 Task: Search one way flight ticket for 4 adults, 2 children, 2 infants in seat and 1 infant on lap in economy from Twin Falls: Magic Valley Regional Airport (joslin Field) to Gillette: Gillette Campbell County Airport on 5-1-2023. Choice of flights is Westjet. Number of bags: 1 carry on bag. Price is upto 95000. Outbound departure time preference is 18:00.
Action: Mouse moved to (203, 175)
Screenshot: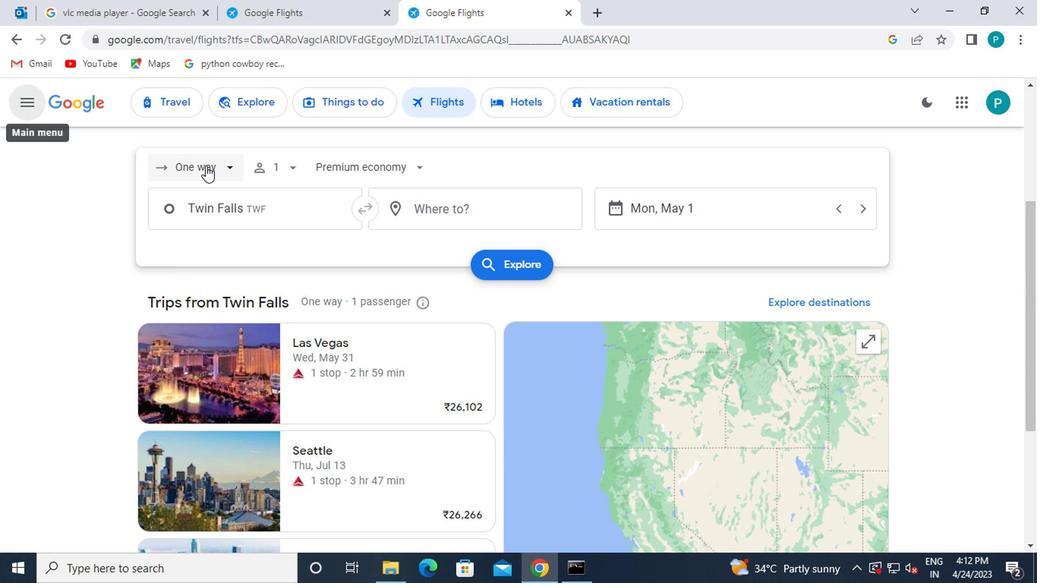 
Action: Mouse pressed left at (203, 175)
Screenshot: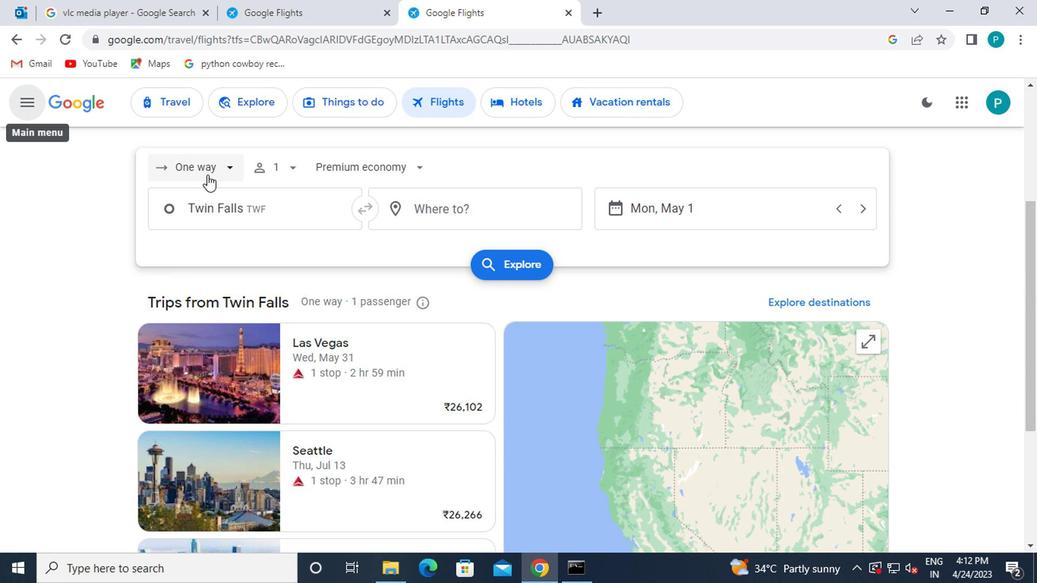 
Action: Mouse moved to (214, 241)
Screenshot: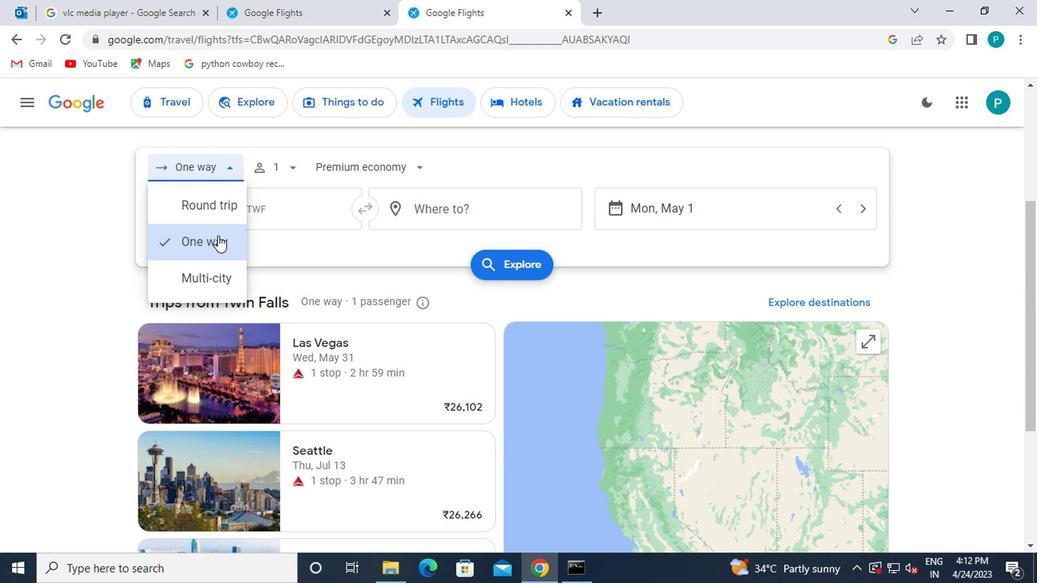 
Action: Mouse pressed left at (214, 241)
Screenshot: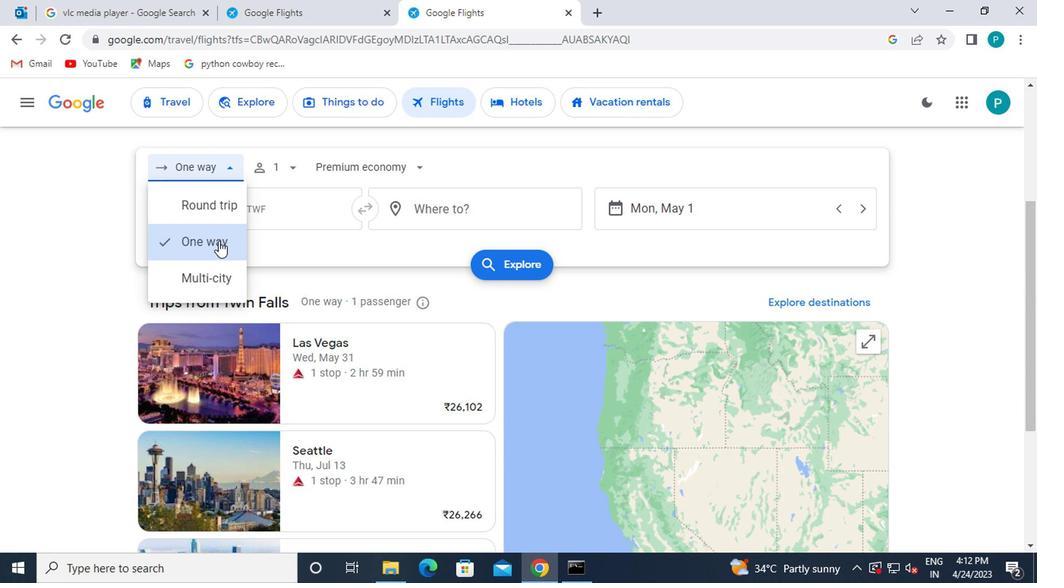 
Action: Mouse moved to (258, 160)
Screenshot: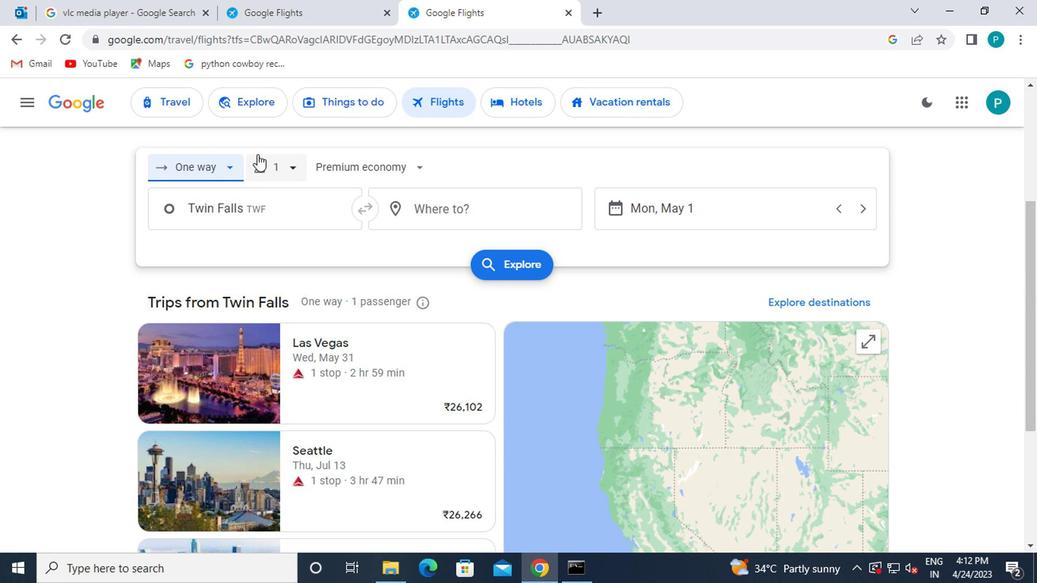 
Action: Mouse pressed left at (258, 160)
Screenshot: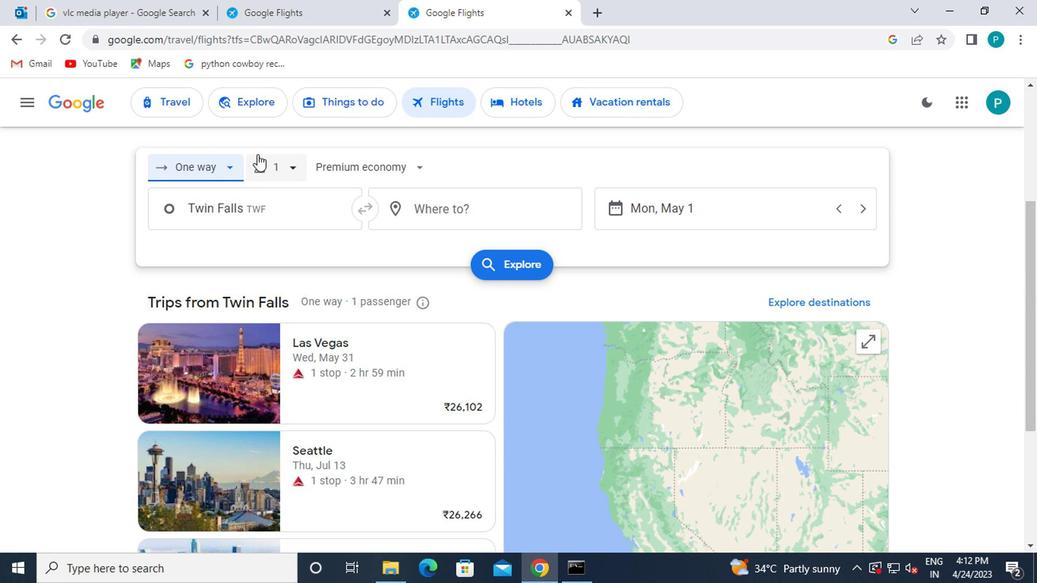 
Action: Mouse moved to (400, 208)
Screenshot: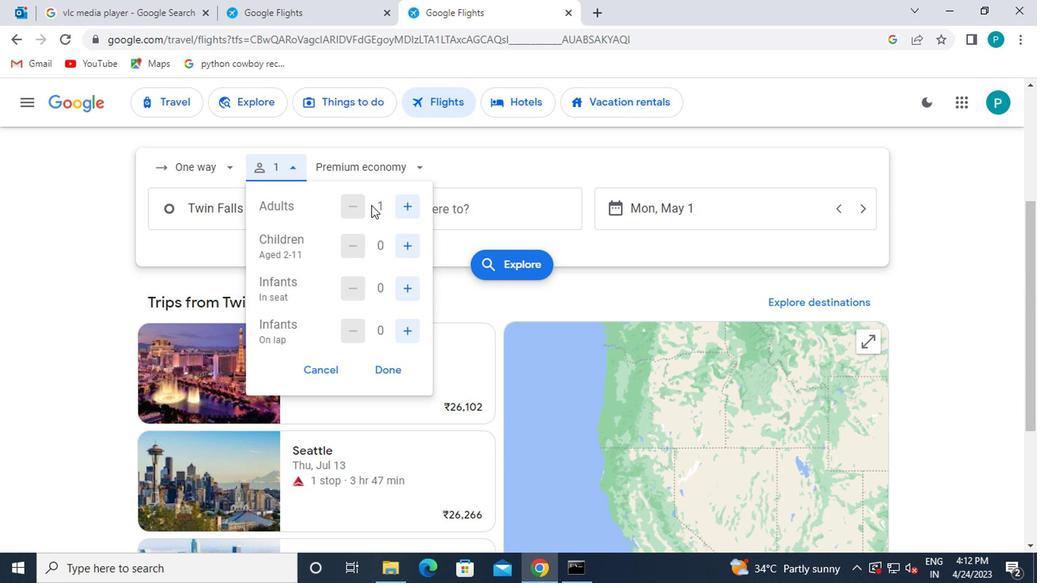 
Action: Mouse pressed left at (400, 208)
Screenshot: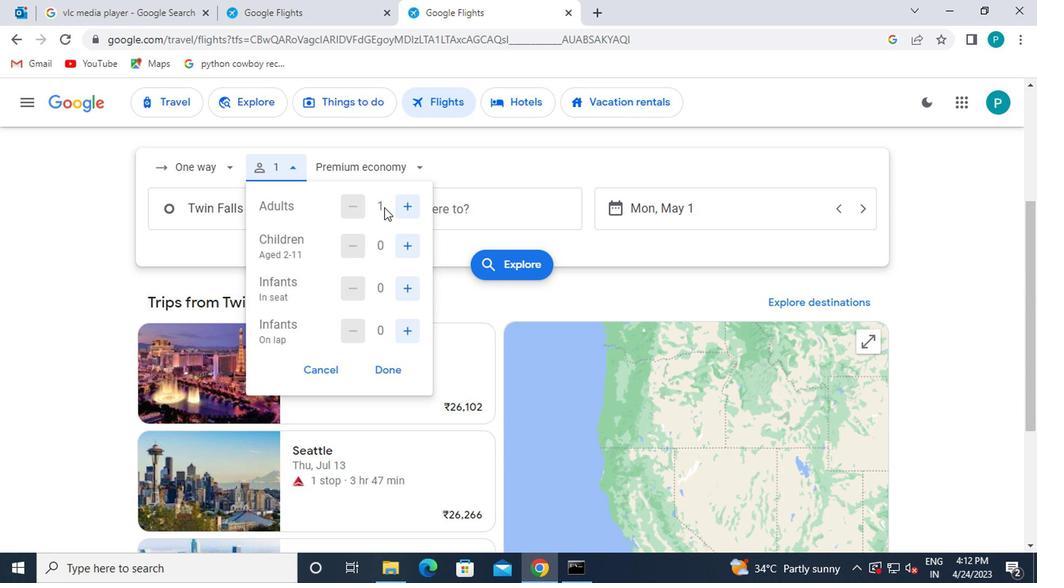 
Action: Mouse pressed left at (400, 208)
Screenshot: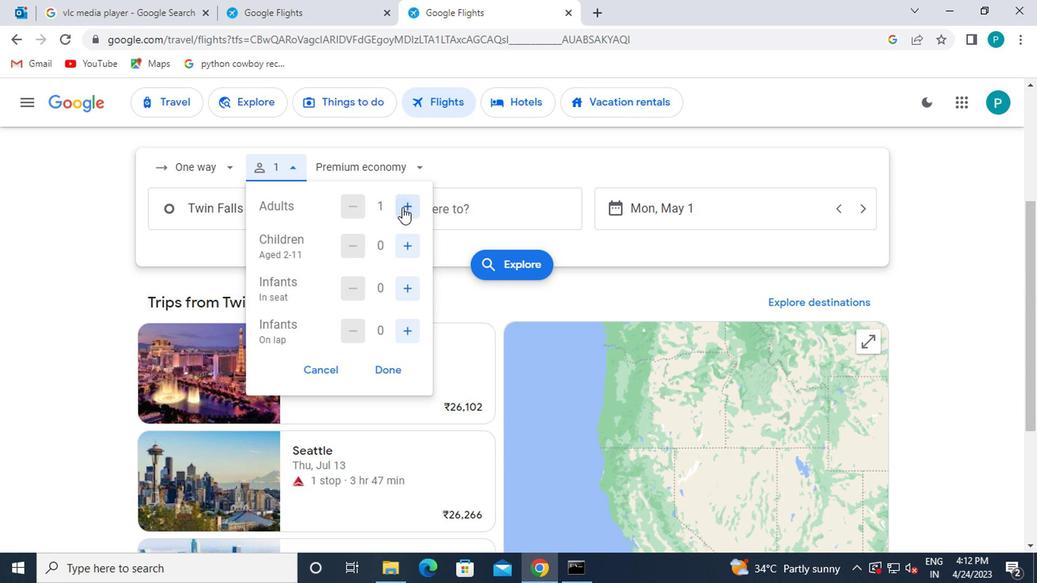 
Action: Mouse pressed left at (400, 208)
Screenshot: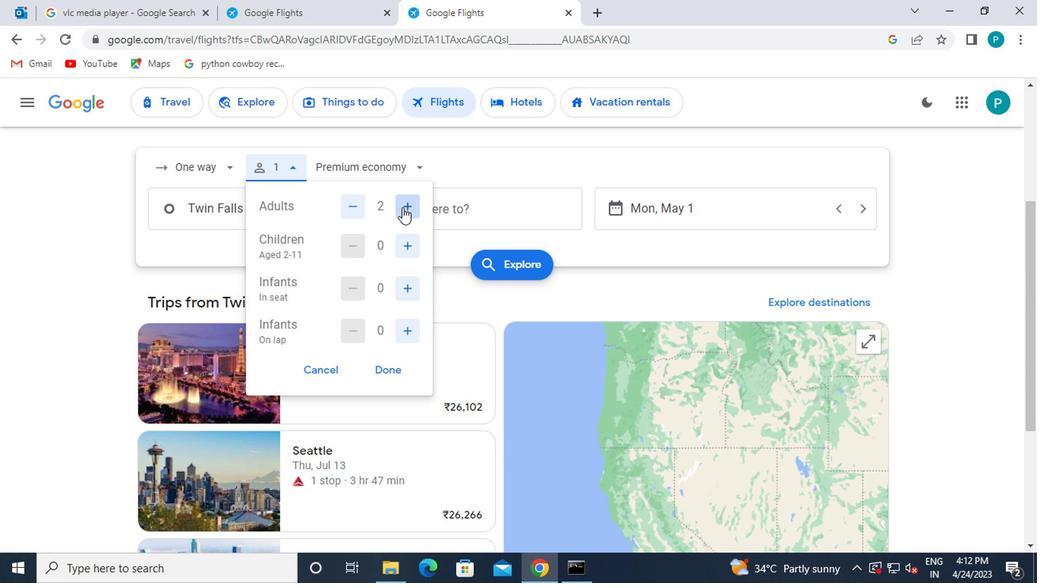 
Action: Mouse moved to (400, 246)
Screenshot: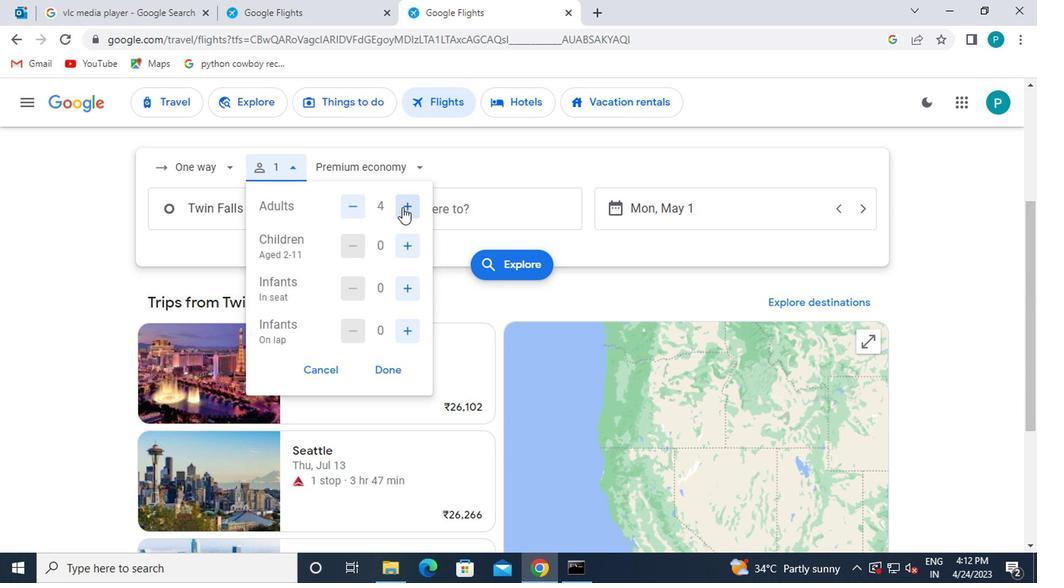 
Action: Mouse pressed left at (400, 246)
Screenshot: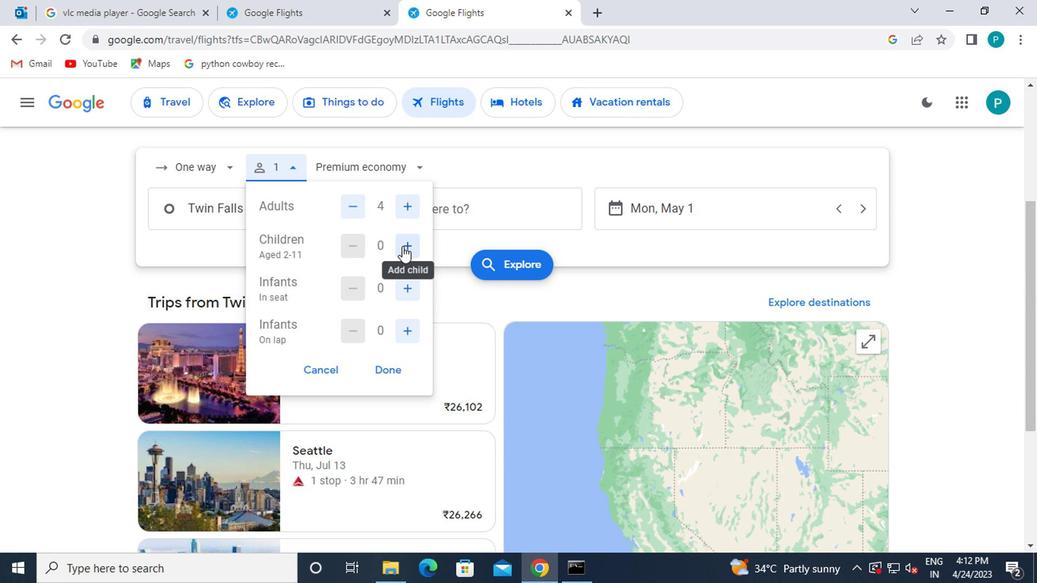 
Action: Mouse pressed left at (400, 246)
Screenshot: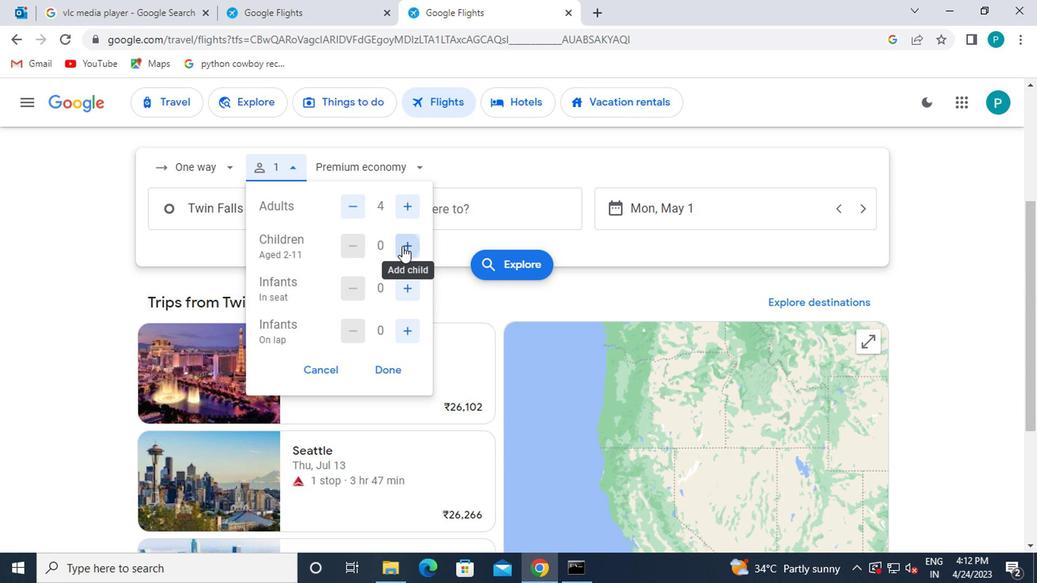 
Action: Mouse moved to (400, 290)
Screenshot: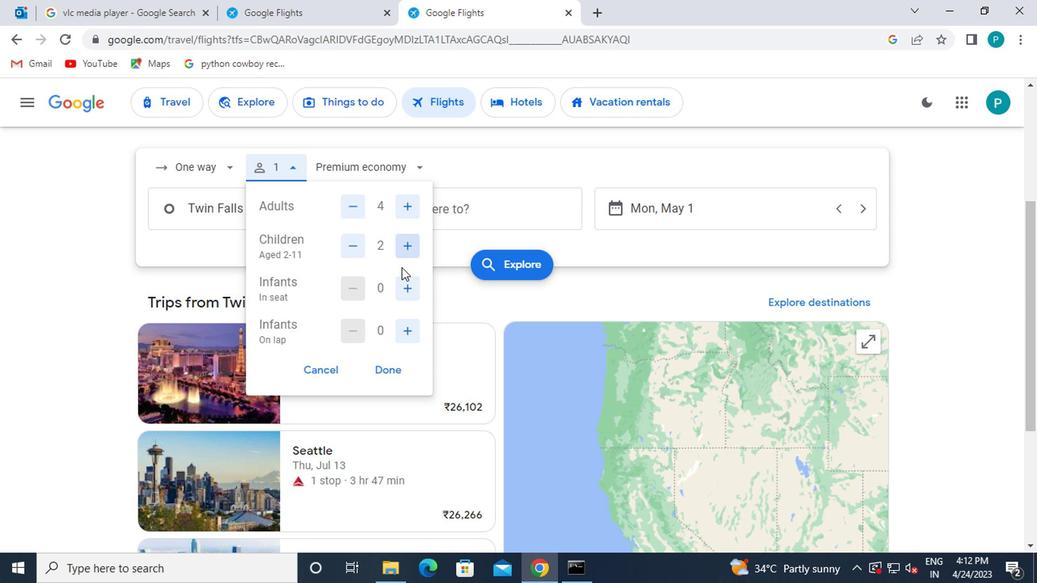 
Action: Mouse pressed left at (400, 290)
Screenshot: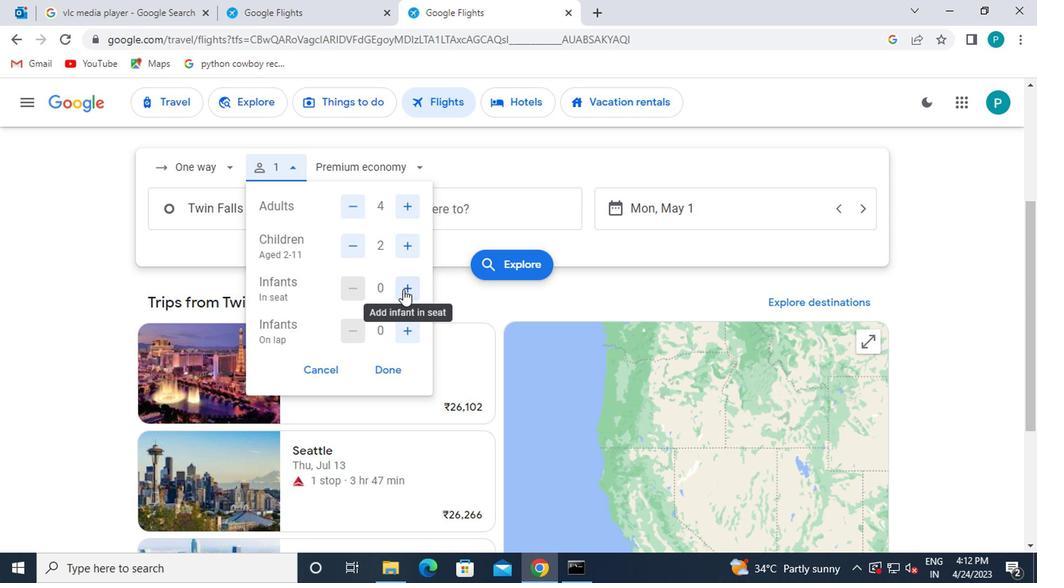
Action: Mouse moved to (400, 290)
Screenshot: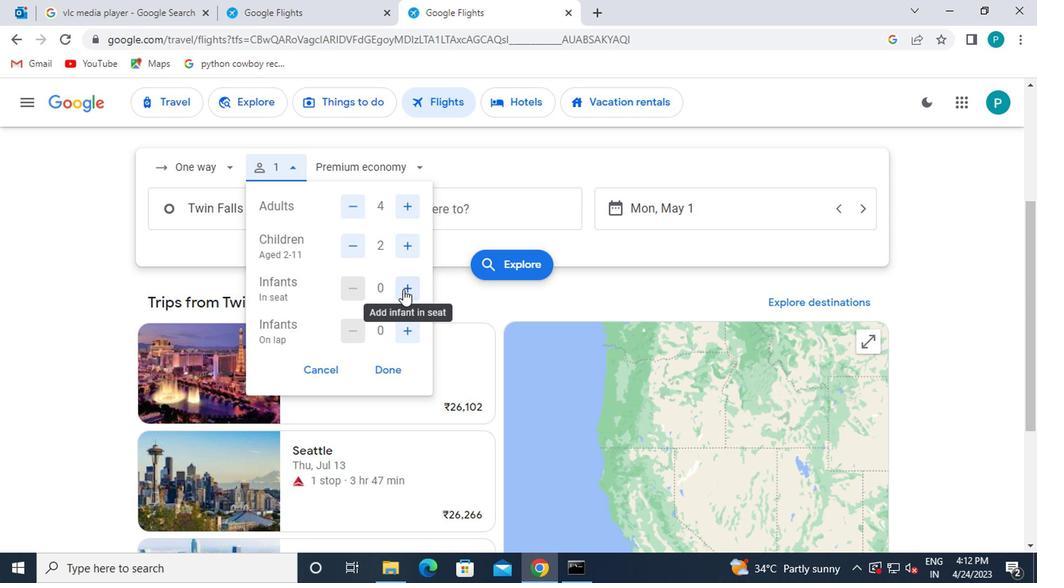 
Action: Mouse pressed left at (400, 290)
Screenshot: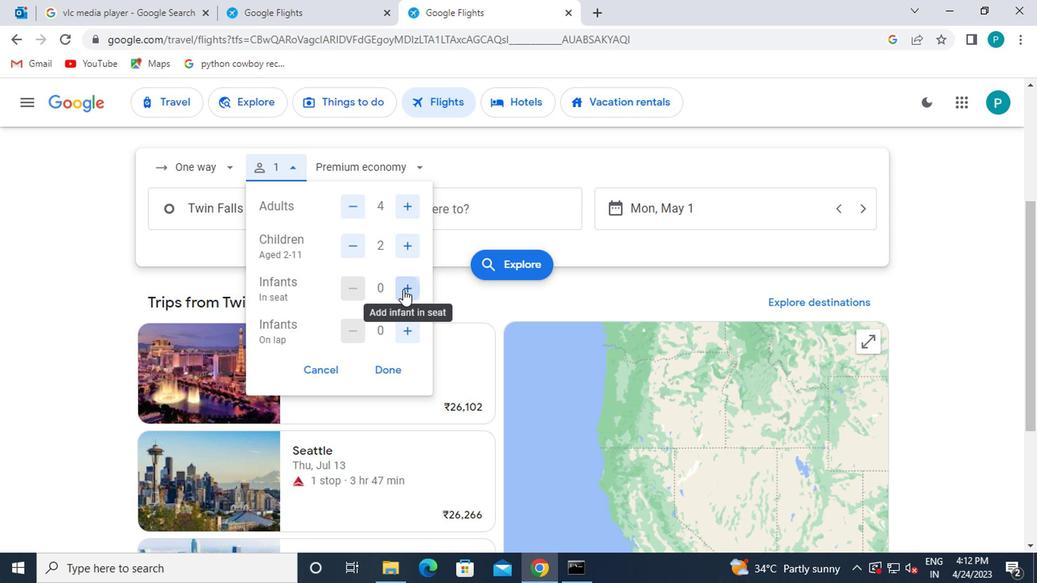 
Action: Mouse moved to (405, 330)
Screenshot: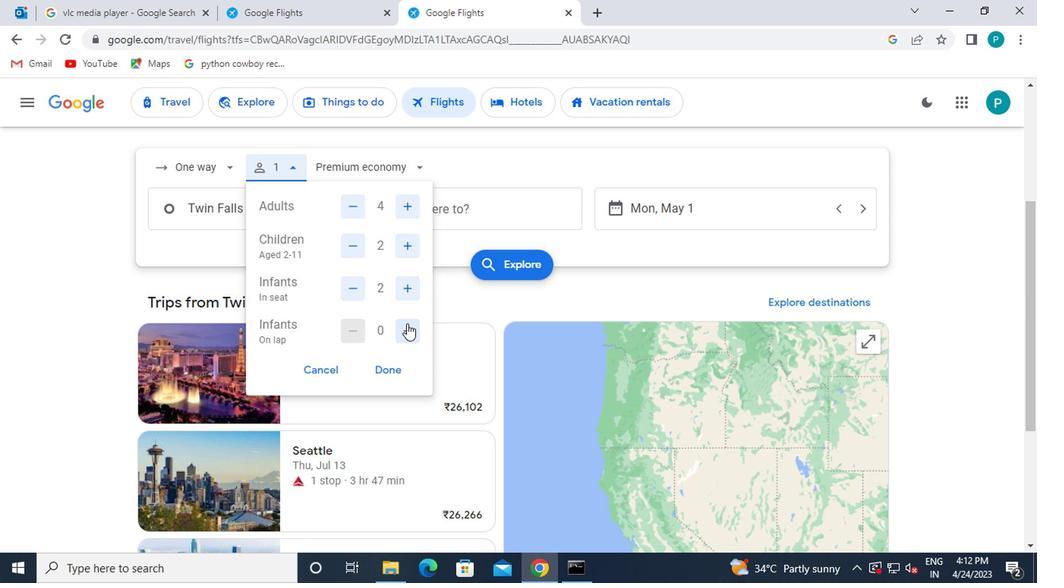 
Action: Mouse pressed left at (405, 330)
Screenshot: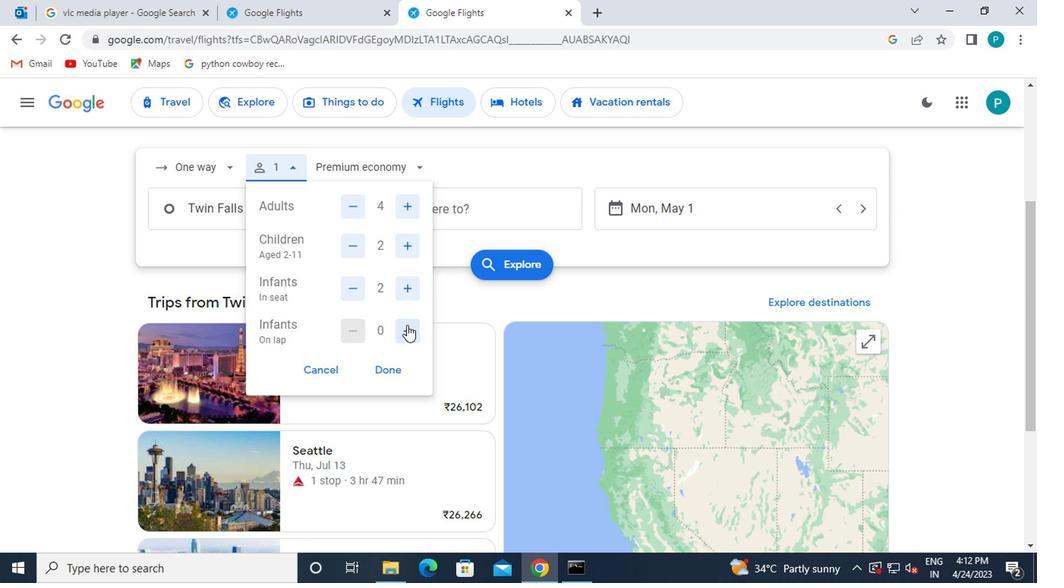
Action: Mouse moved to (398, 362)
Screenshot: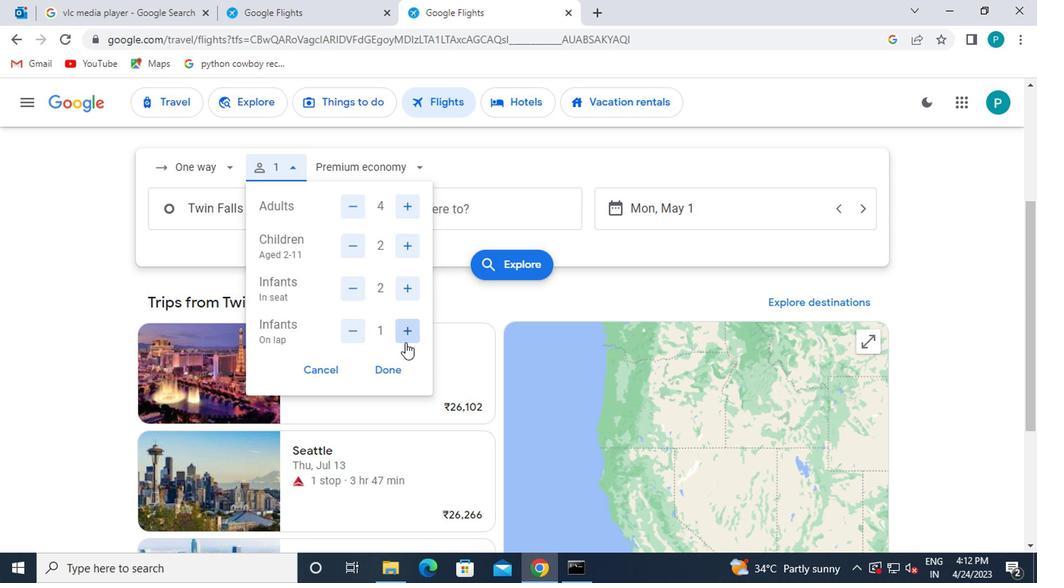 
Action: Mouse pressed left at (398, 362)
Screenshot: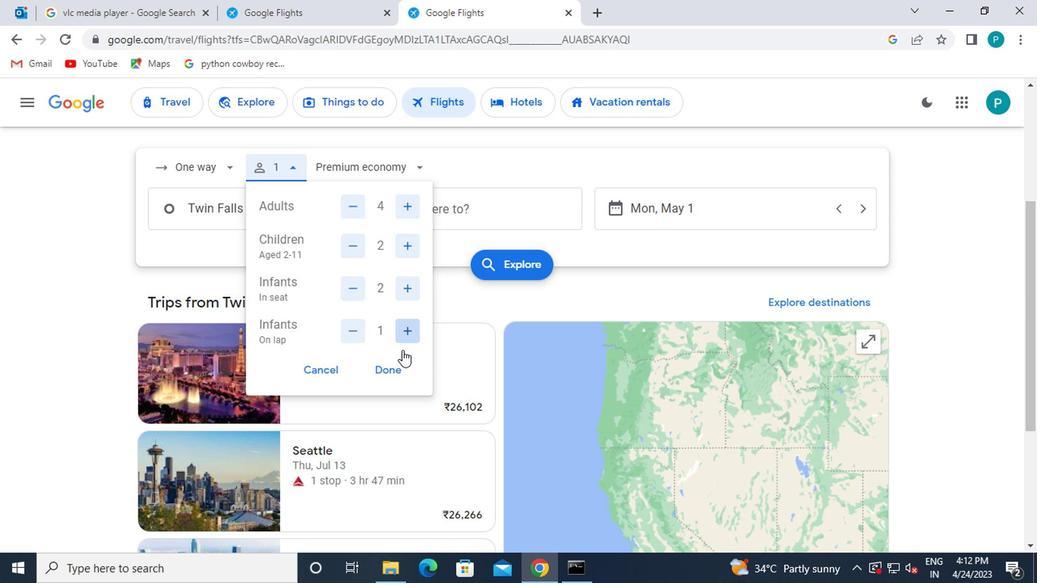 
Action: Mouse moved to (378, 177)
Screenshot: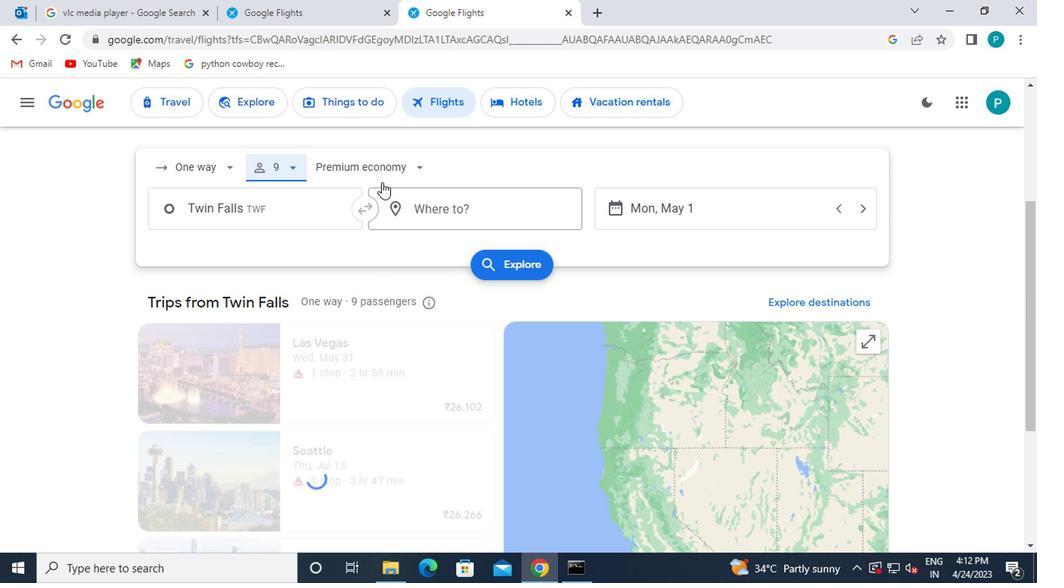 
Action: Mouse pressed left at (378, 177)
Screenshot: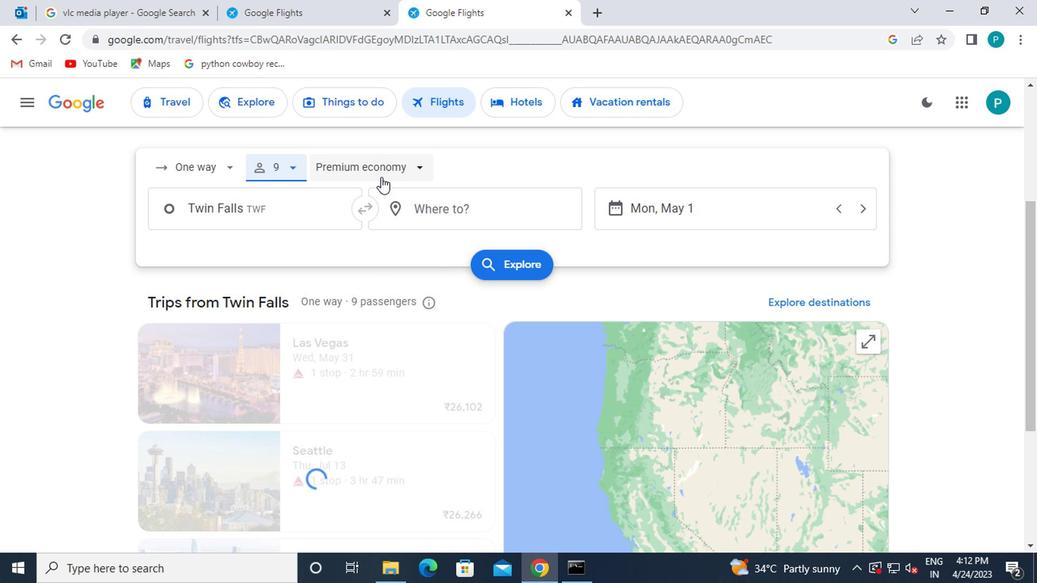 
Action: Mouse moved to (372, 195)
Screenshot: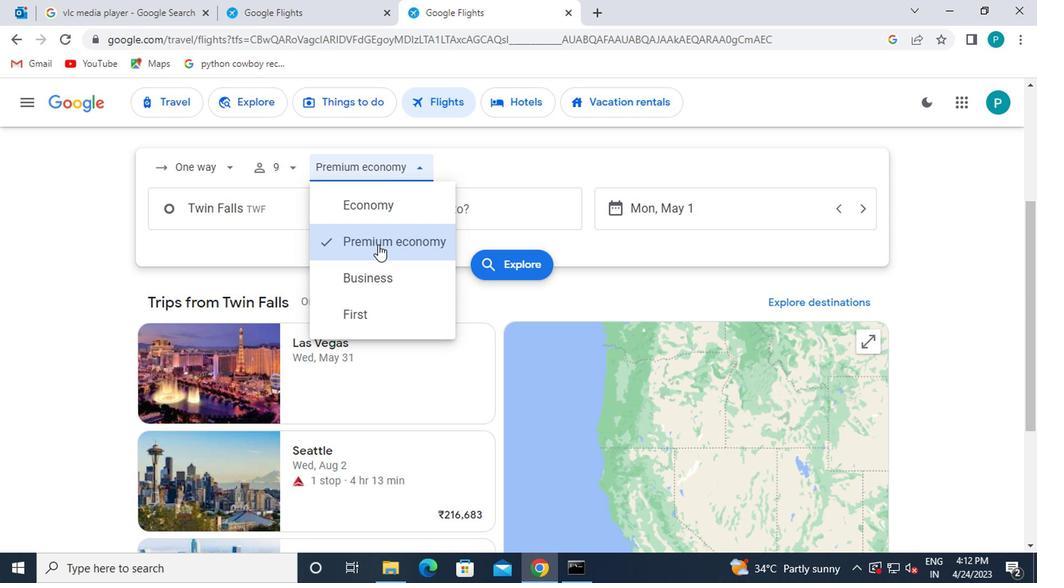 
Action: Mouse pressed left at (372, 195)
Screenshot: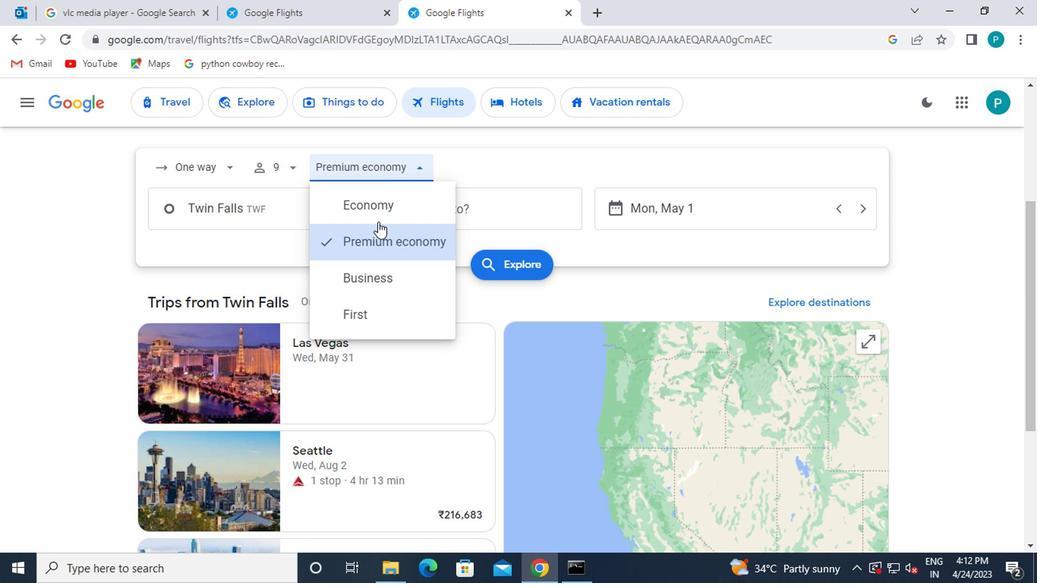 
Action: Mouse moved to (236, 216)
Screenshot: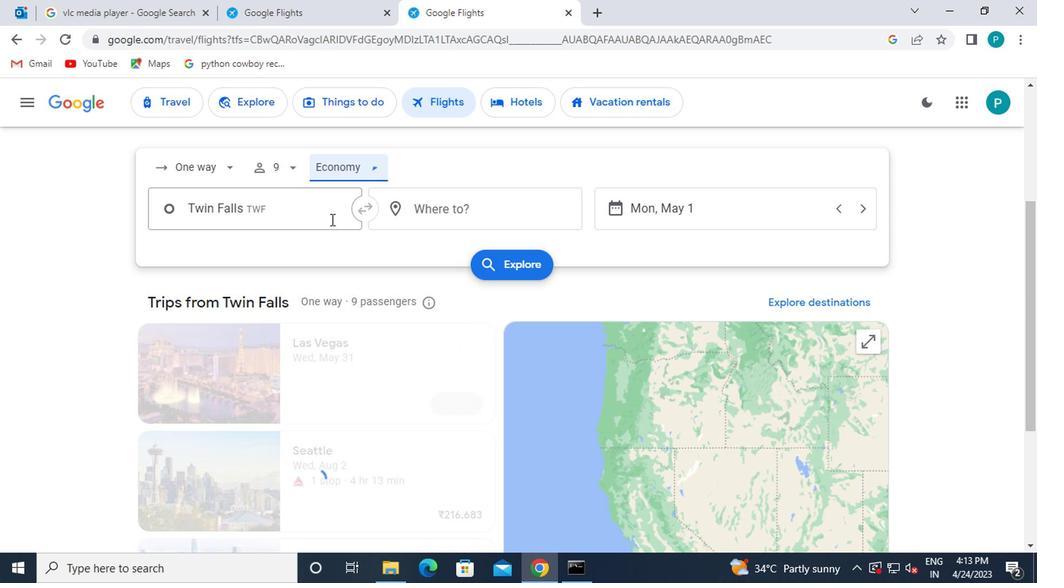 
Action: Mouse pressed left at (236, 216)
Screenshot: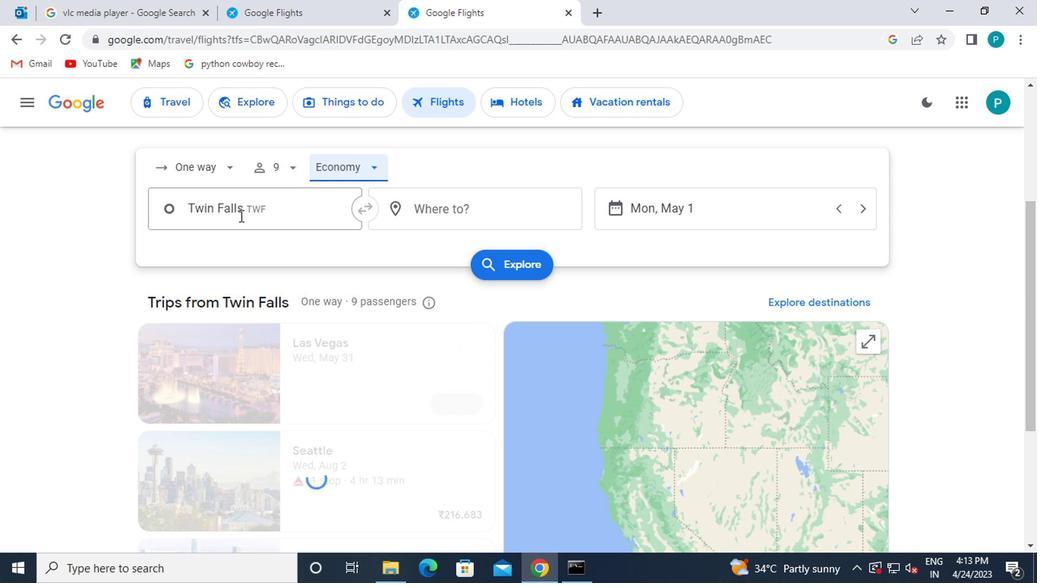 
Action: Mouse moved to (258, 301)
Screenshot: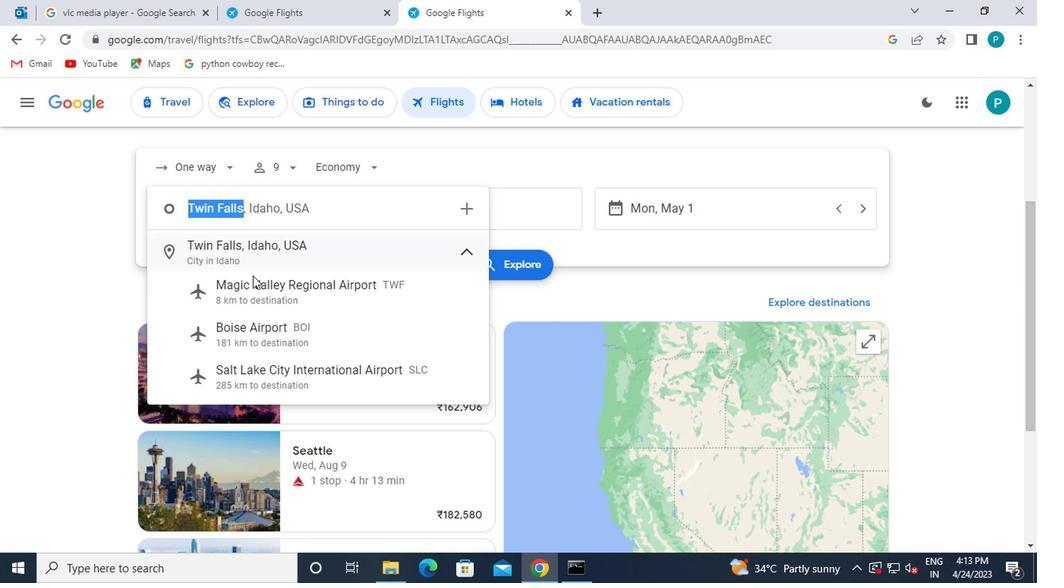 
Action: Mouse pressed left at (258, 301)
Screenshot: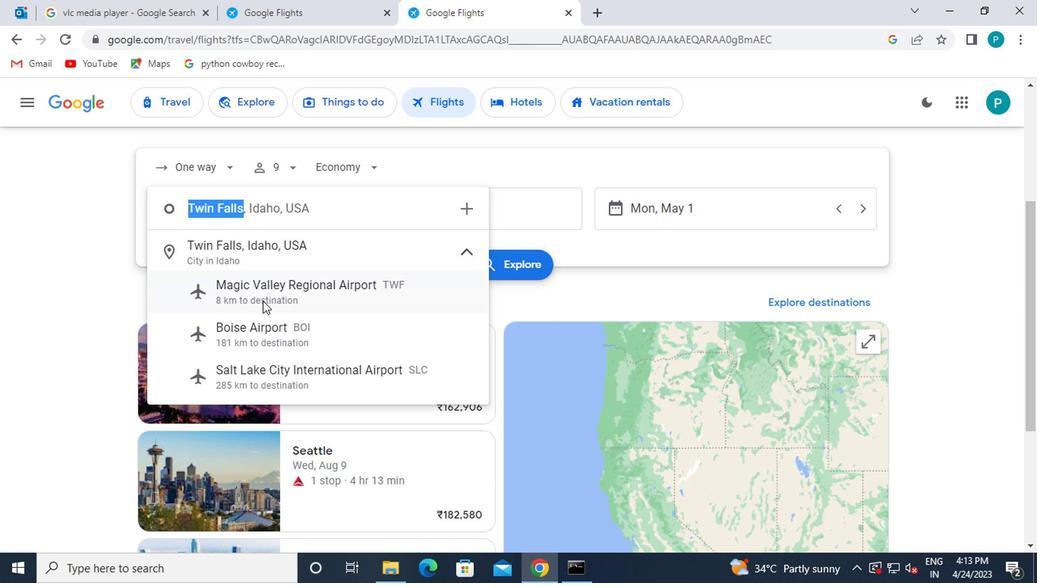 
Action: Mouse moved to (473, 210)
Screenshot: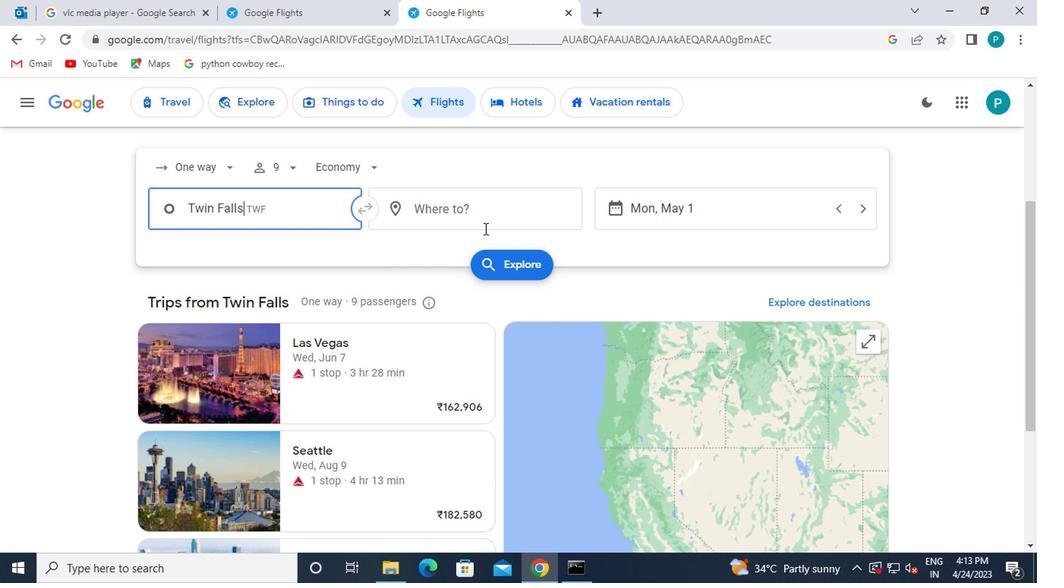 
Action: Mouse pressed left at (473, 210)
Screenshot: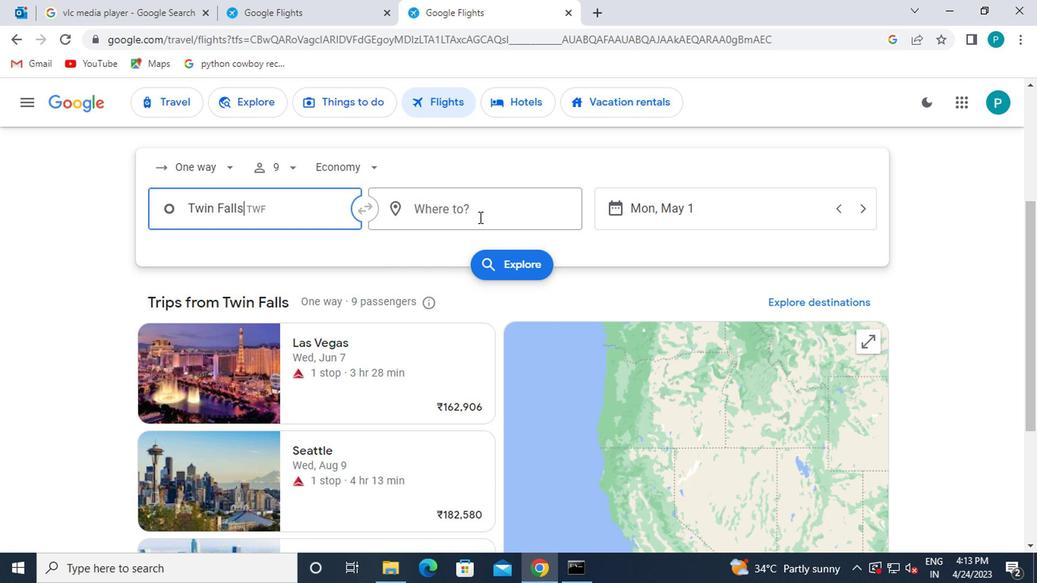 
Action: Mouse moved to (473, 210)
Screenshot: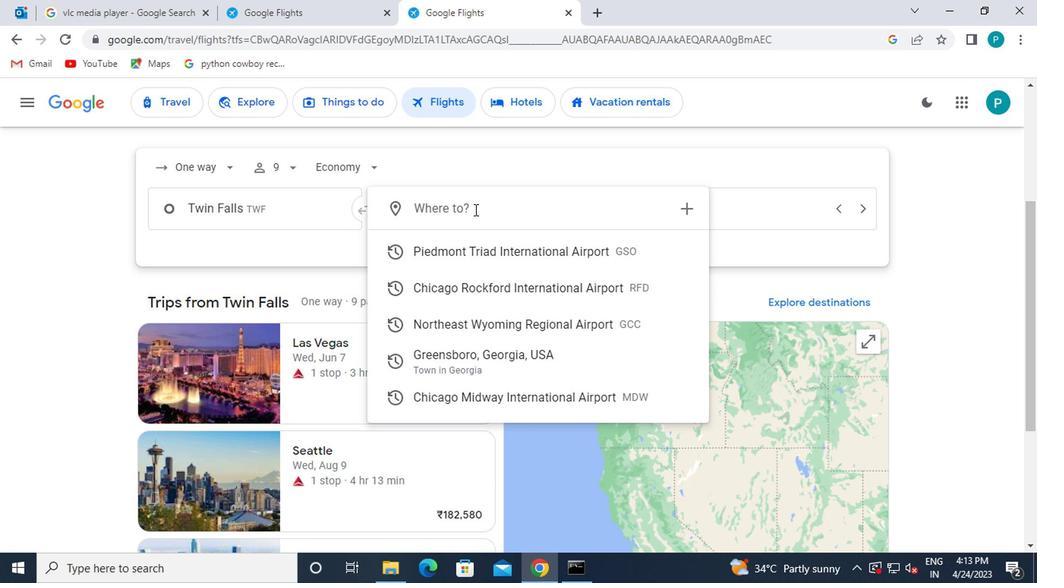 
Action: Key pressed gillette
Screenshot: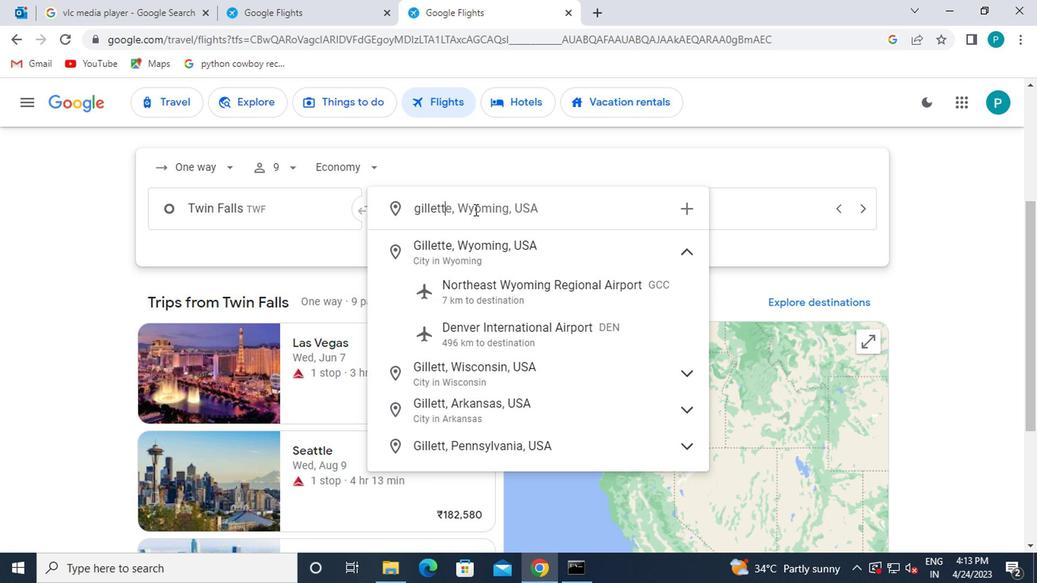 
Action: Mouse moved to (527, 296)
Screenshot: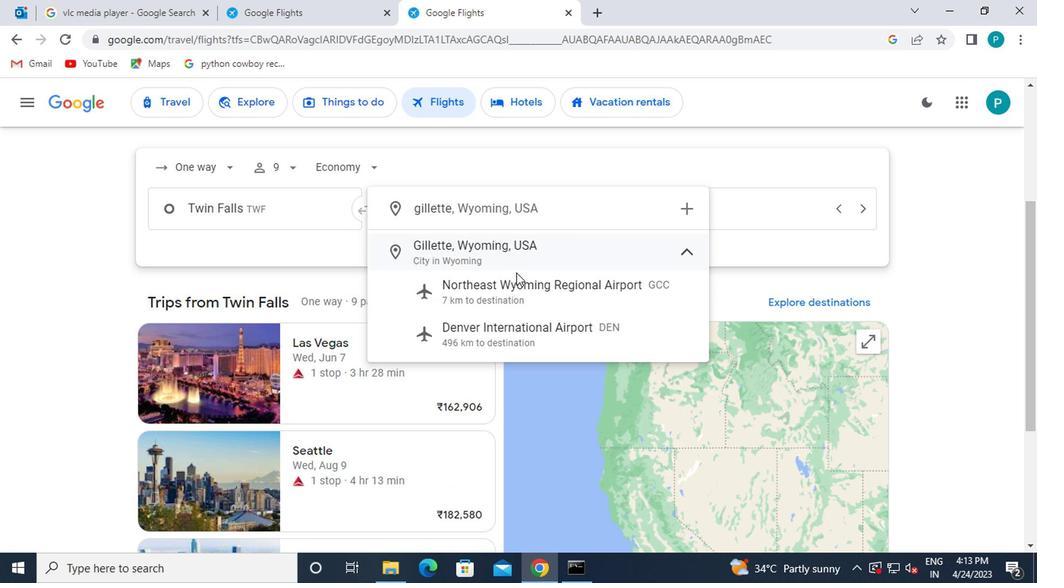 
Action: Mouse pressed left at (527, 296)
Screenshot: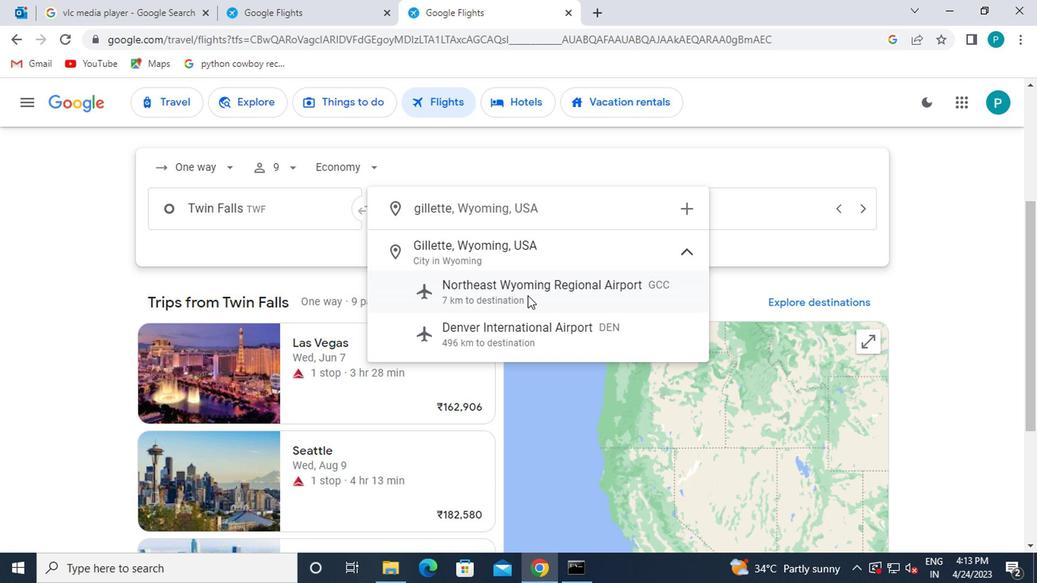 
Action: Mouse moved to (702, 237)
Screenshot: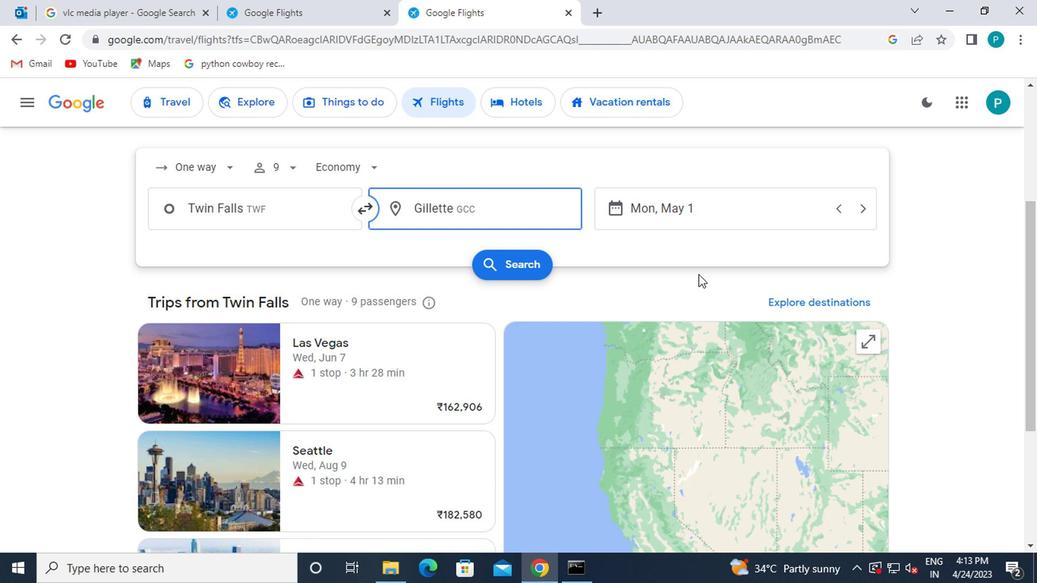 
Action: Mouse pressed left at (702, 237)
Screenshot: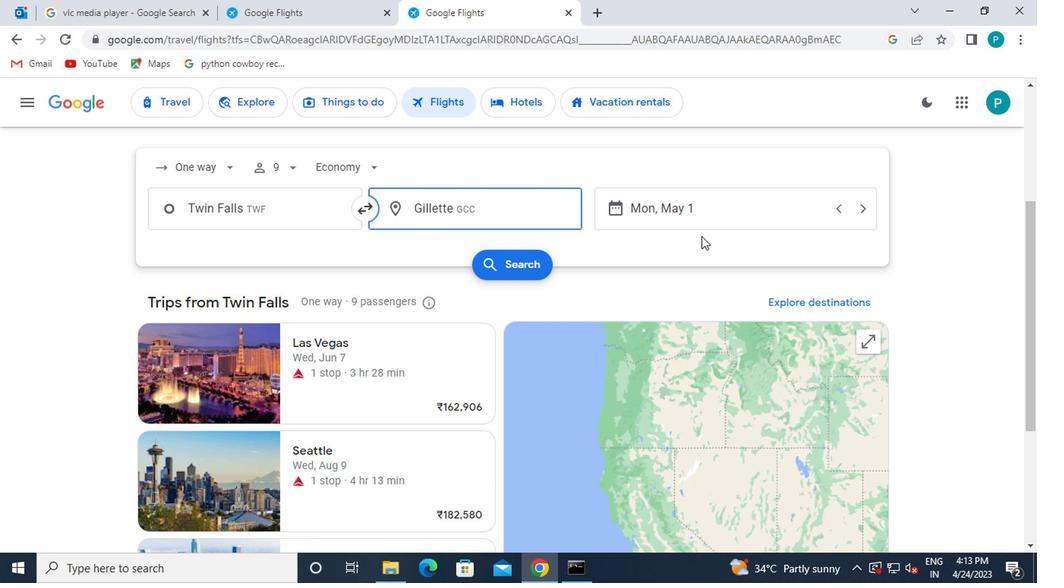 
Action: Mouse moved to (702, 223)
Screenshot: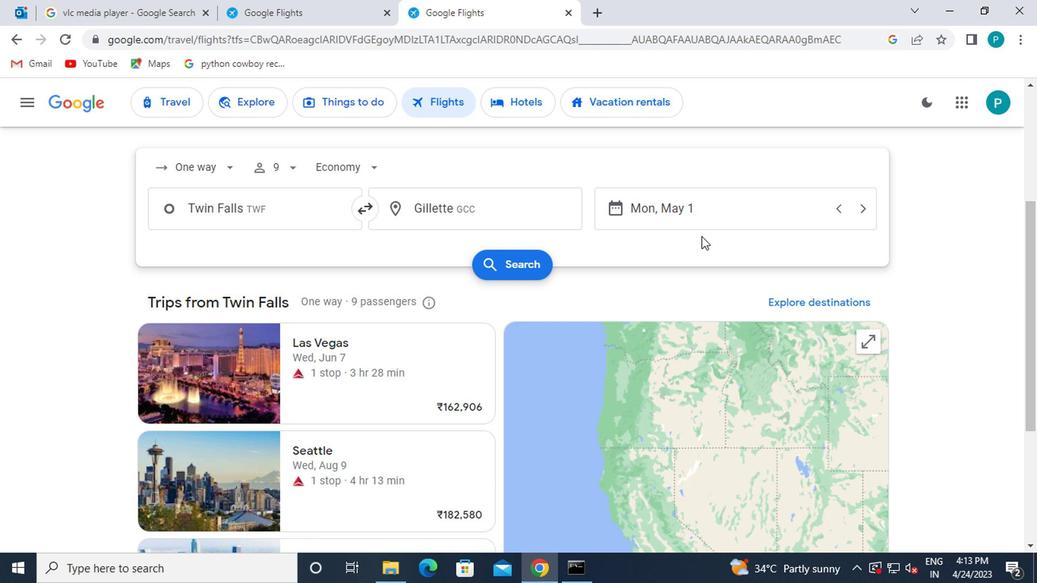
Action: Mouse pressed left at (702, 223)
Screenshot: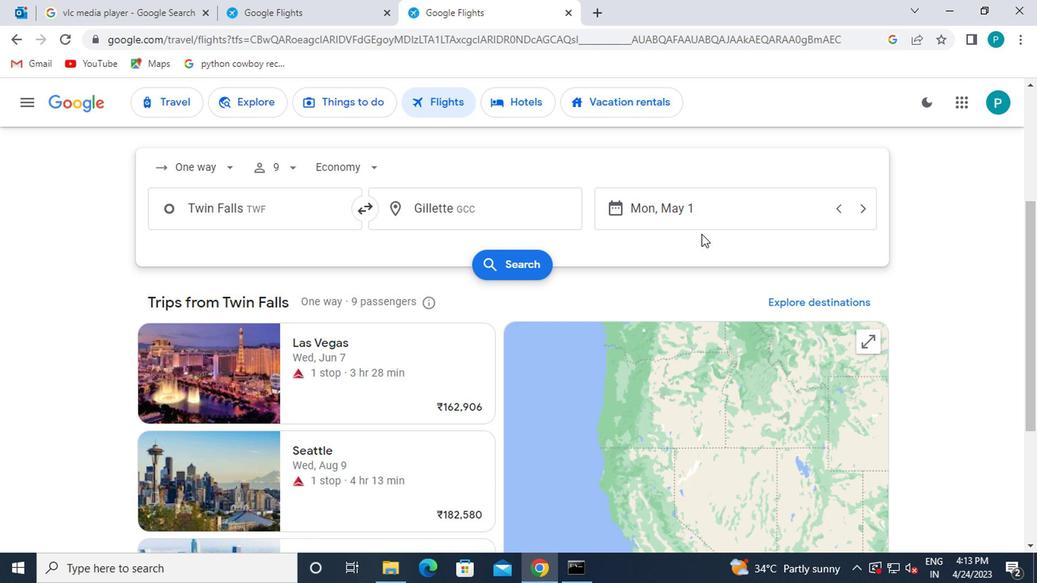 
Action: Mouse moved to (670, 271)
Screenshot: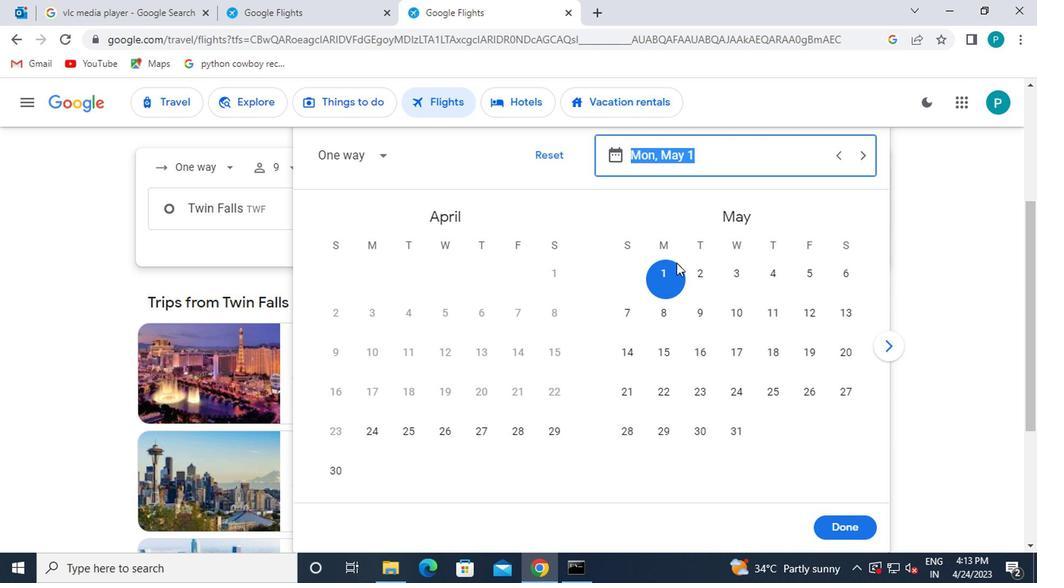 
Action: Mouse pressed left at (670, 271)
Screenshot: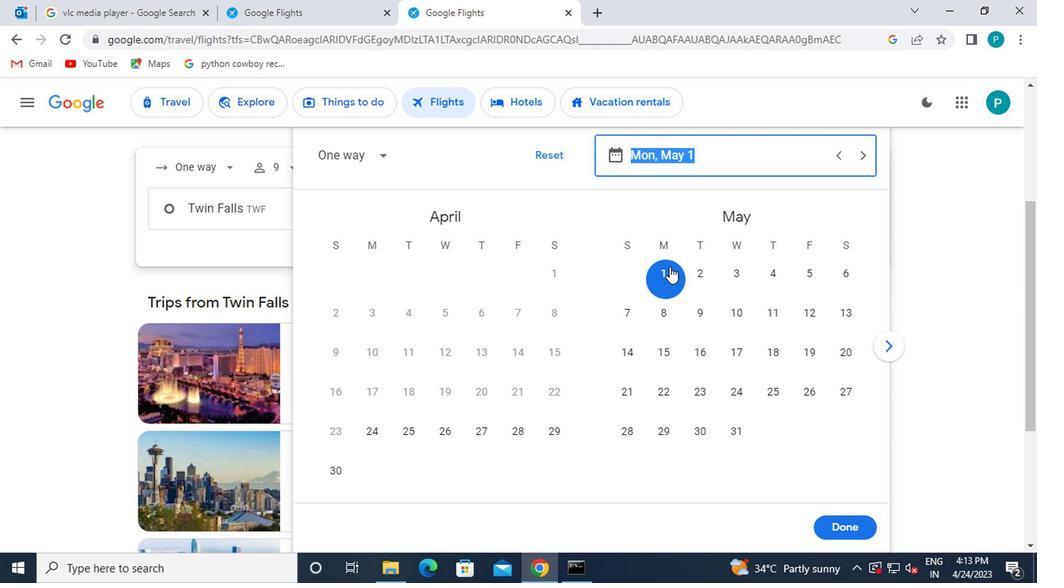 
Action: Mouse moved to (842, 524)
Screenshot: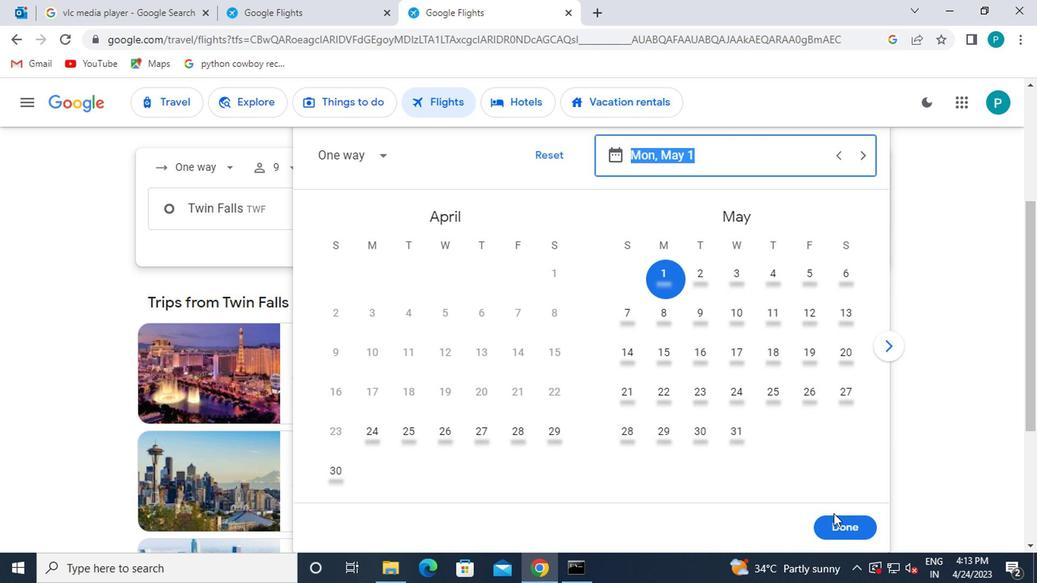 
Action: Mouse pressed left at (842, 524)
Screenshot: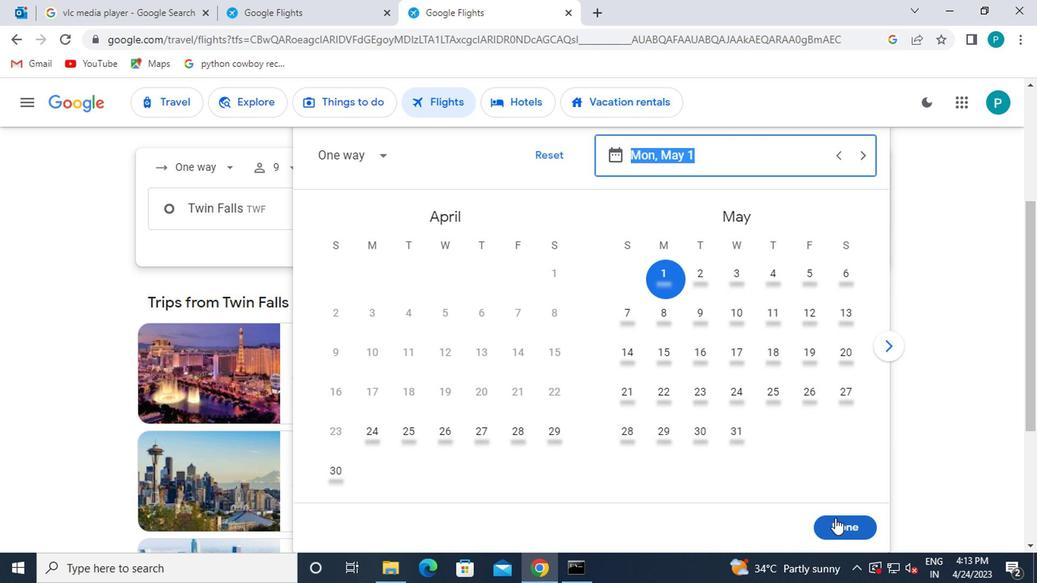 
Action: Mouse moved to (502, 264)
Screenshot: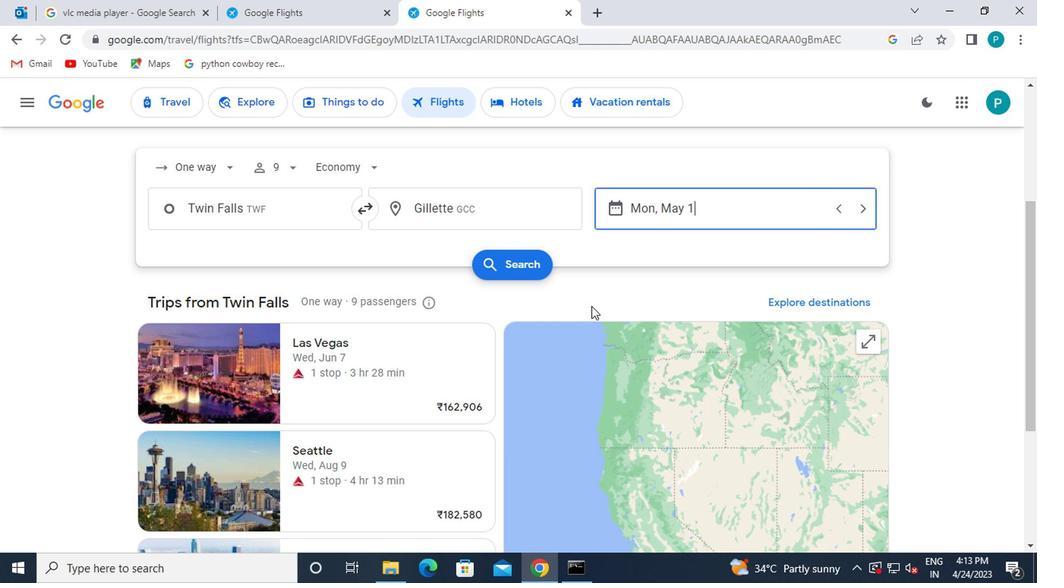 
Action: Mouse pressed left at (502, 264)
Screenshot: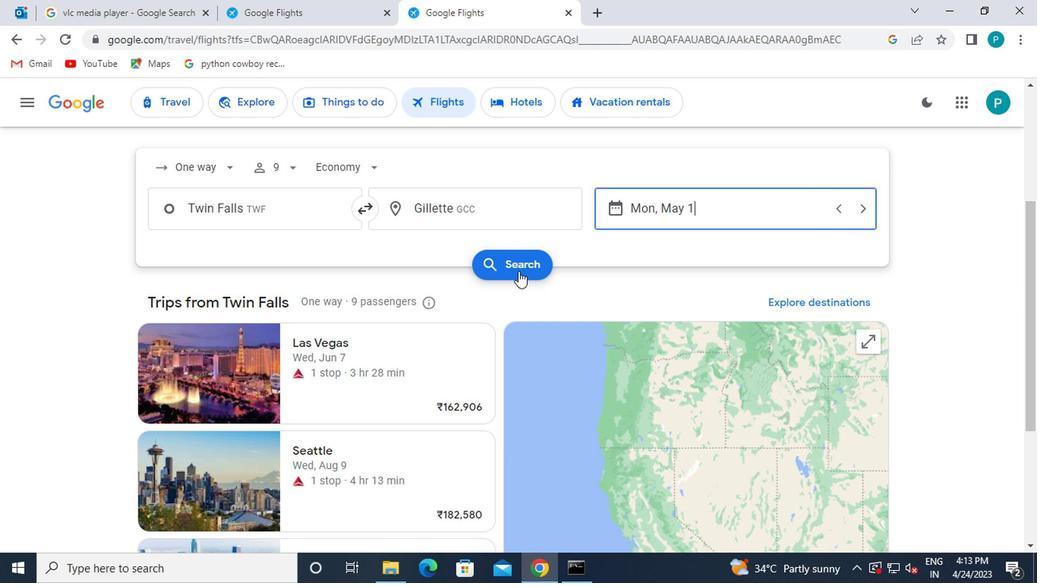 
Action: Mouse moved to (158, 245)
Screenshot: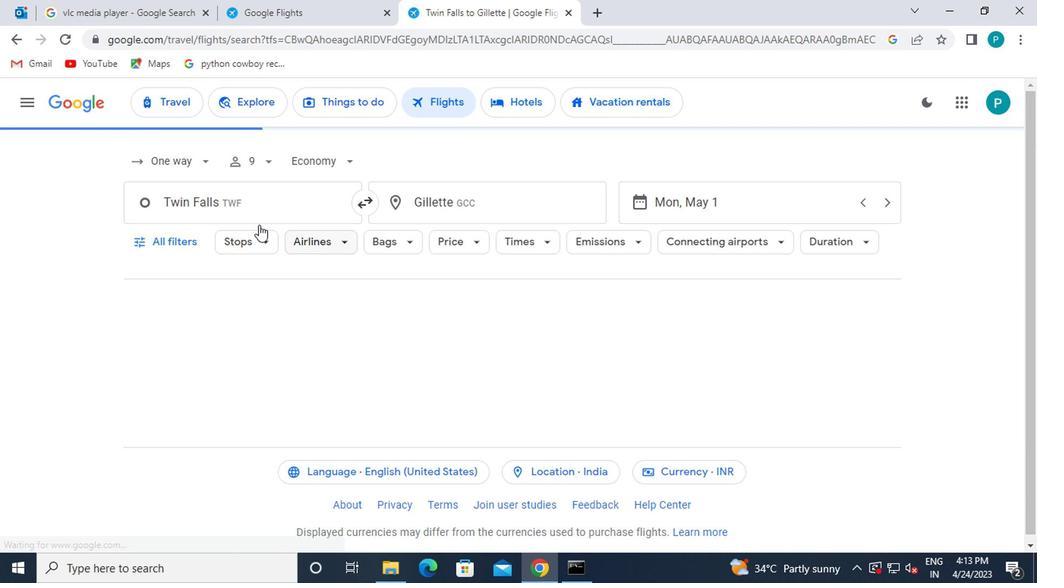 
Action: Mouse pressed left at (158, 245)
Screenshot: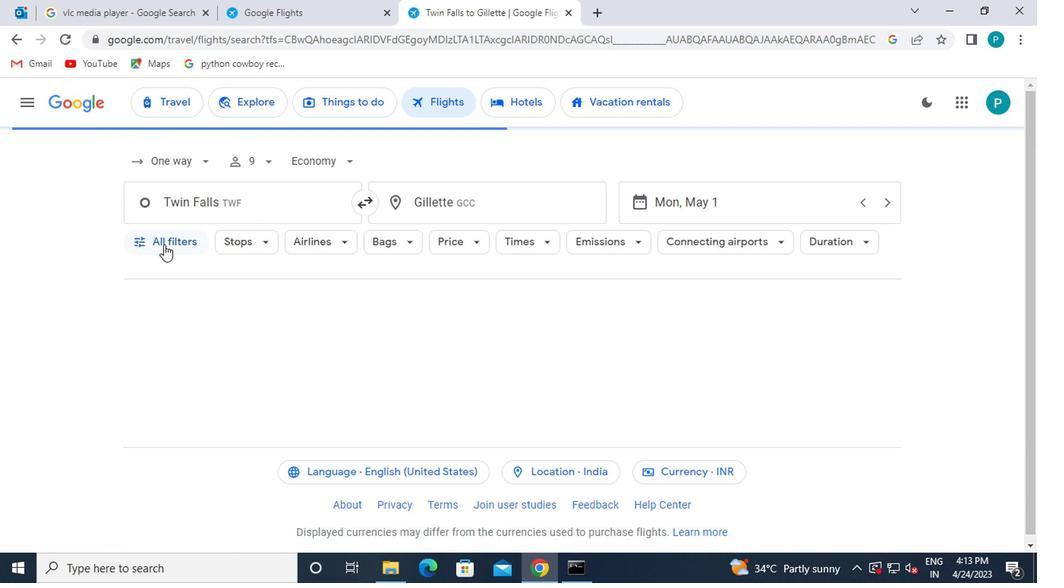 
Action: Mouse moved to (228, 360)
Screenshot: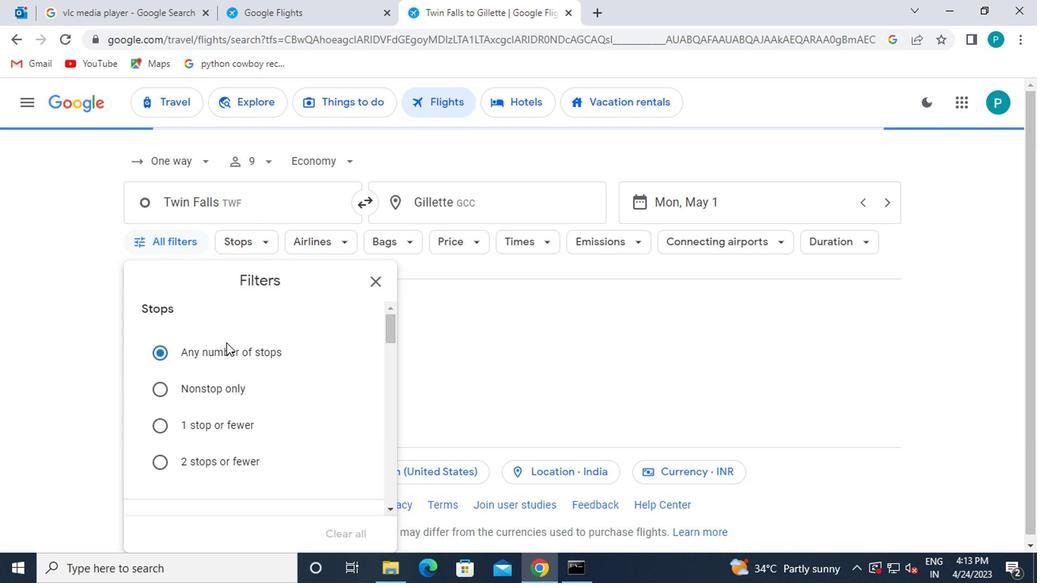 
Action: Mouse scrolled (228, 360) with delta (0, 0)
Screenshot: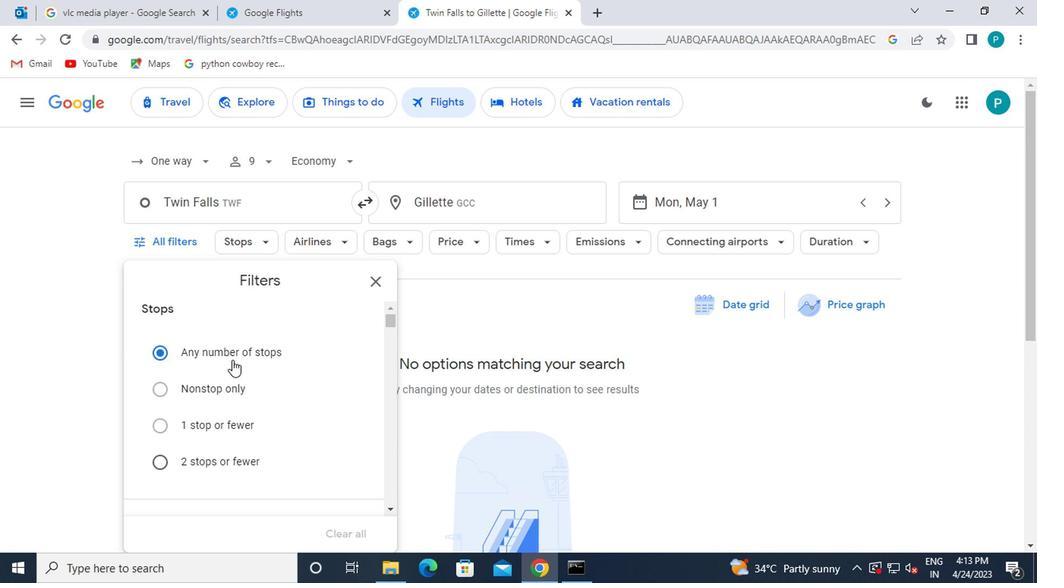 
Action: Mouse moved to (229, 362)
Screenshot: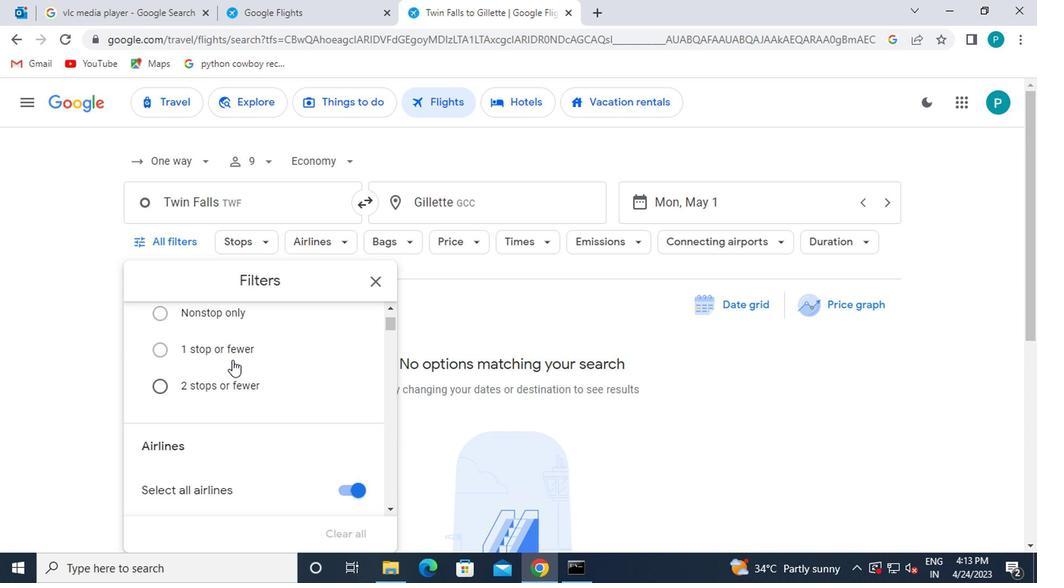 
Action: Mouse scrolled (229, 360) with delta (0, -1)
Screenshot: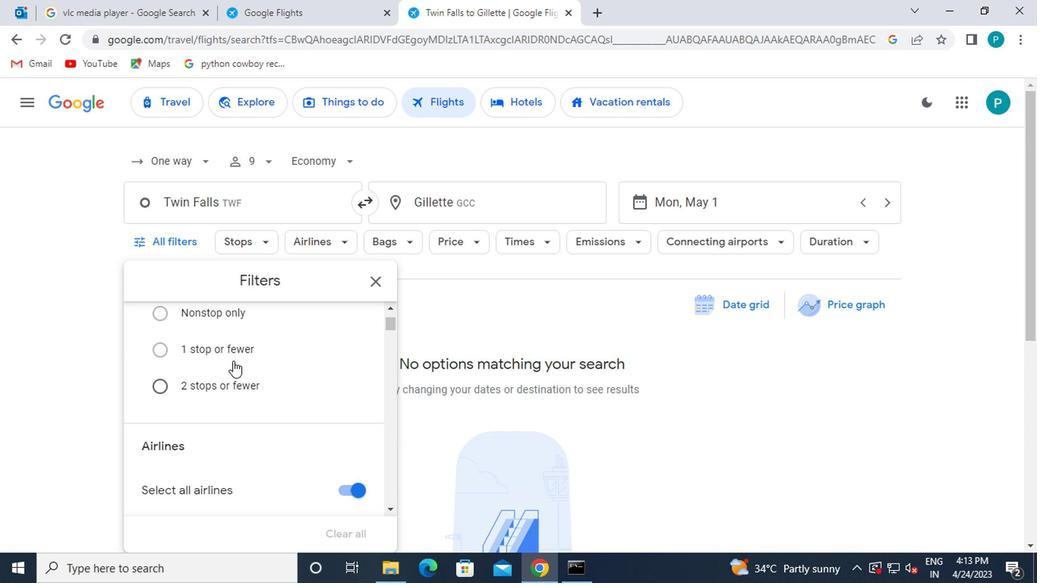 
Action: Mouse scrolled (229, 360) with delta (0, -1)
Screenshot: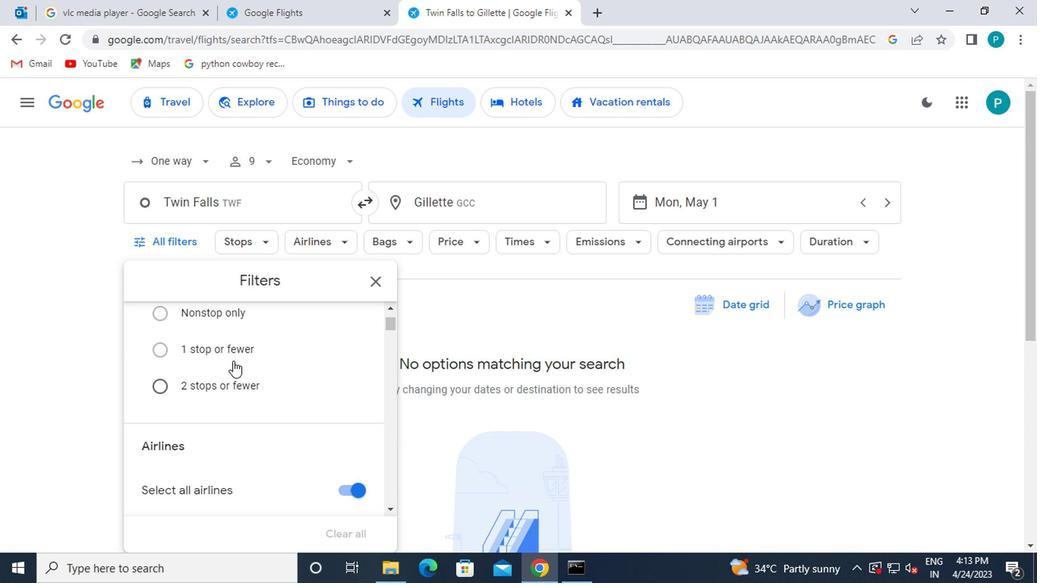 
Action: Mouse scrolled (229, 360) with delta (0, -1)
Screenshot: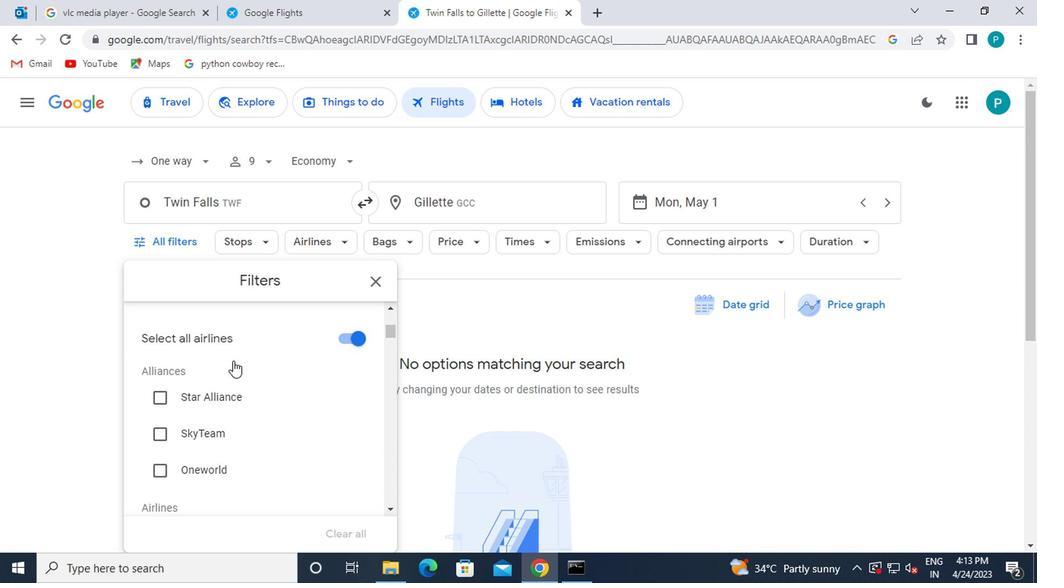
Action: Mouse scrolled (229, 360) with delta (0, -1)
Screenshot: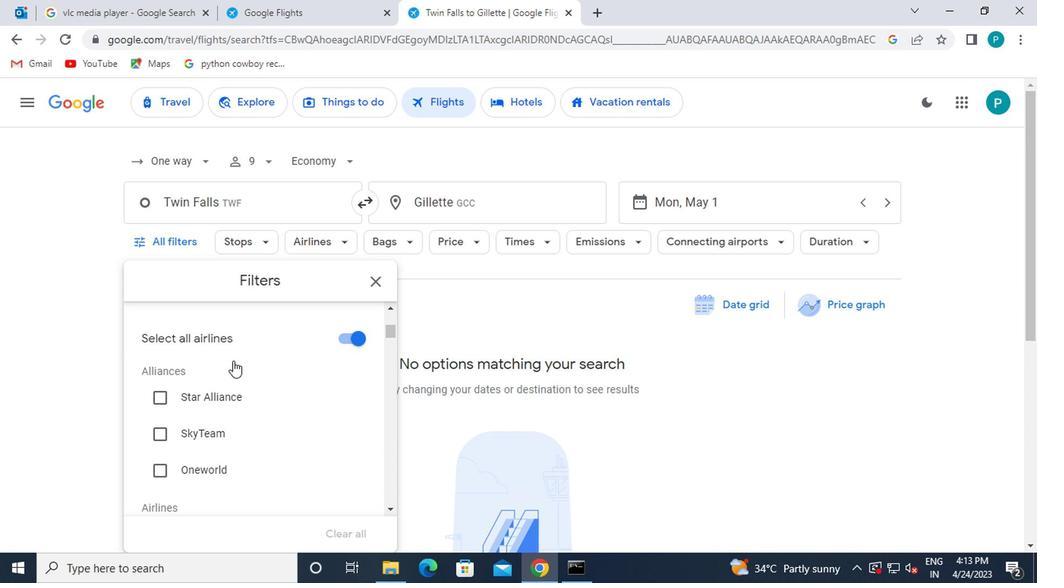 
Action: Mouse scrolled (229, 360) with delta (0, -1)
Screenshot: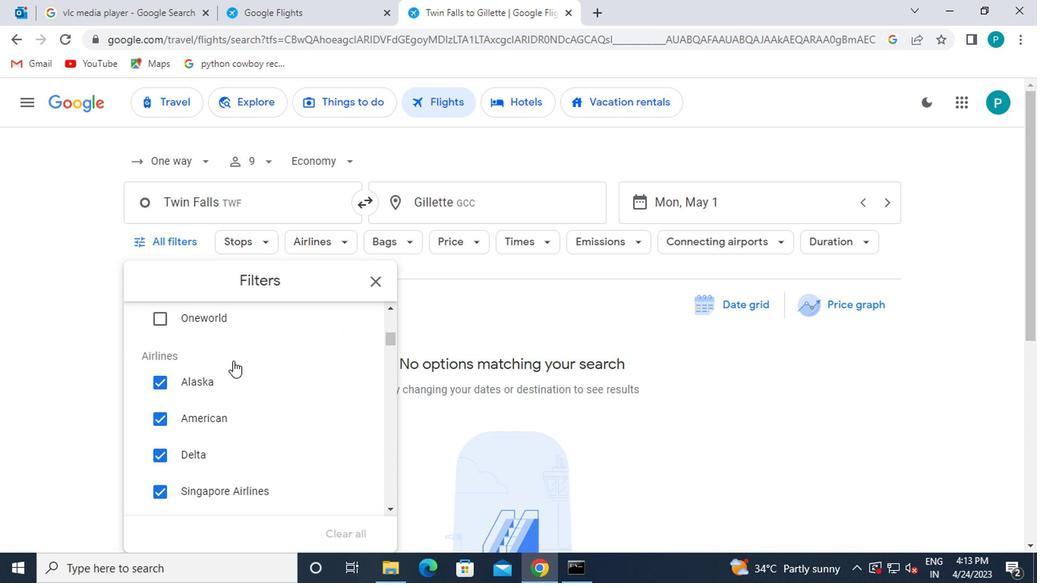
Action: Mouse scrolled (229, 360) with delta (0, -1)
Screenshot: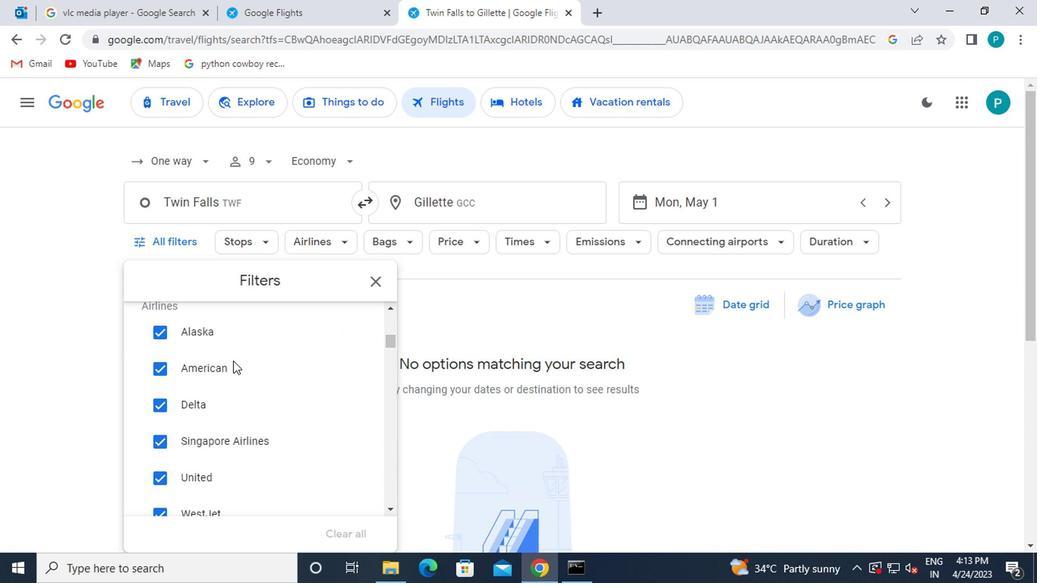 
Action: Mouse moved to (309, 410)
Screenshot: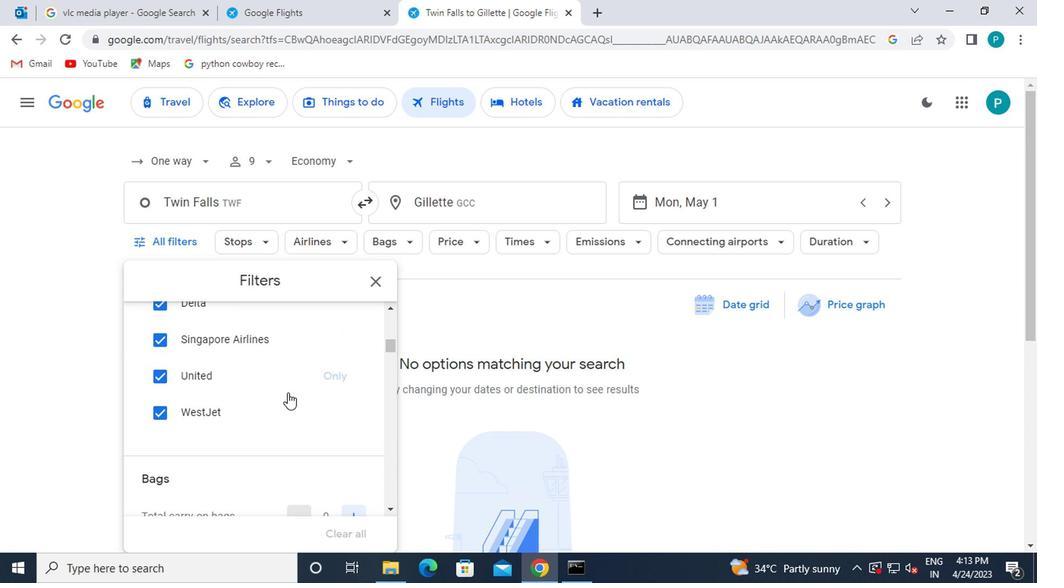 
Action: Mouse pressed left at (309, 410)
Screenshot: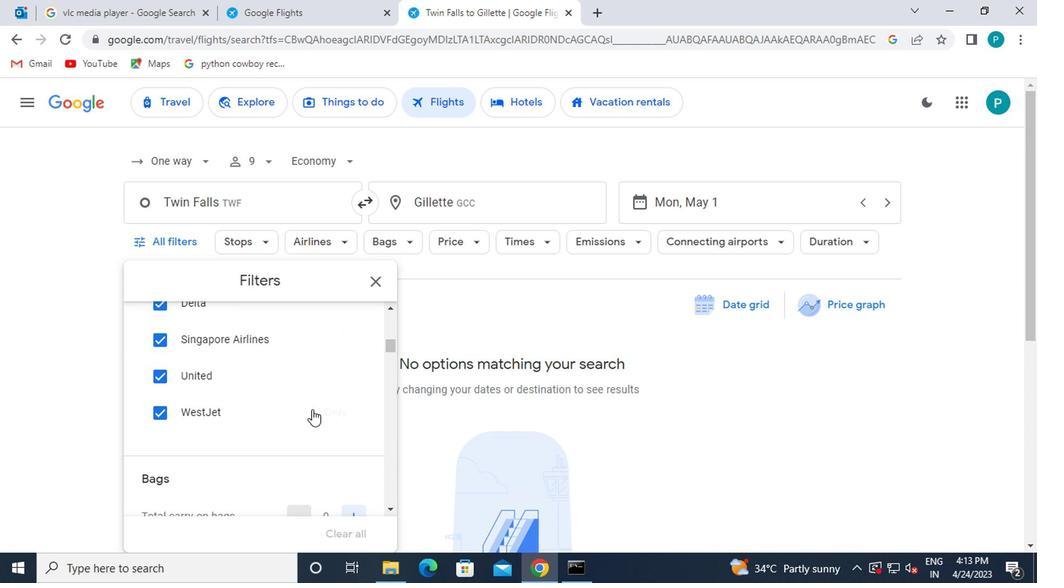 
Action: Mouse moved to (318, 414)
Screenshot: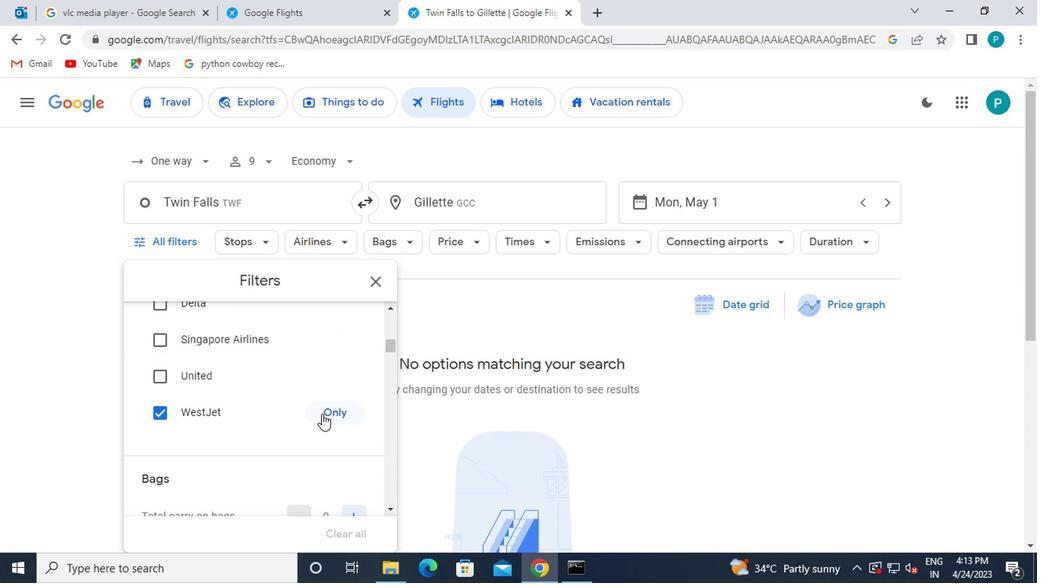 
Action: Mouse scrolled (318, 413) with delta (0, -1)
Screenshot: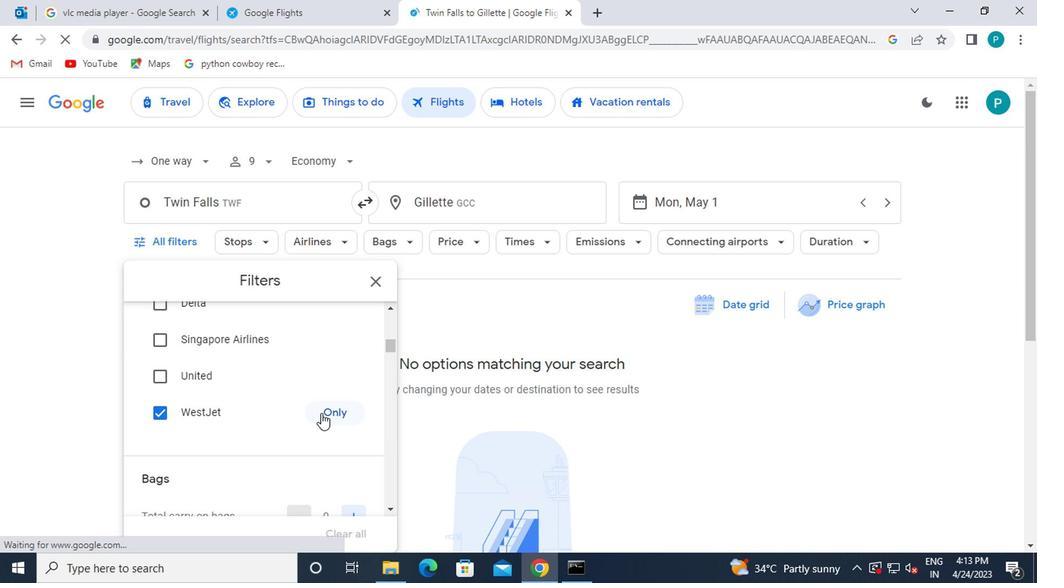 
Action: Mouse moved to (309, 412)
Screenshot: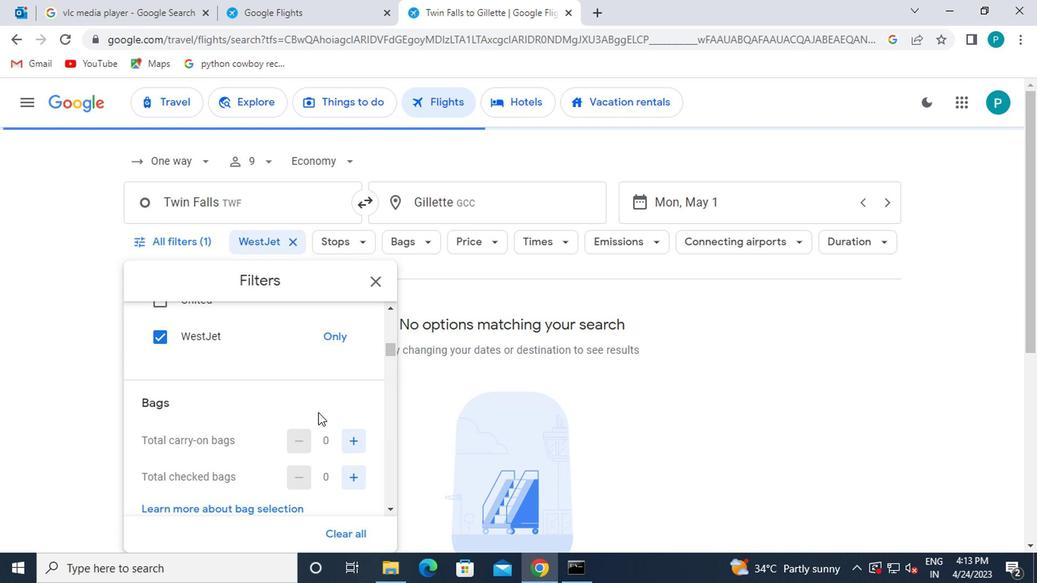 
Action: Mouse scrolled (309, 412) with delta (0, 0)
Screenshot: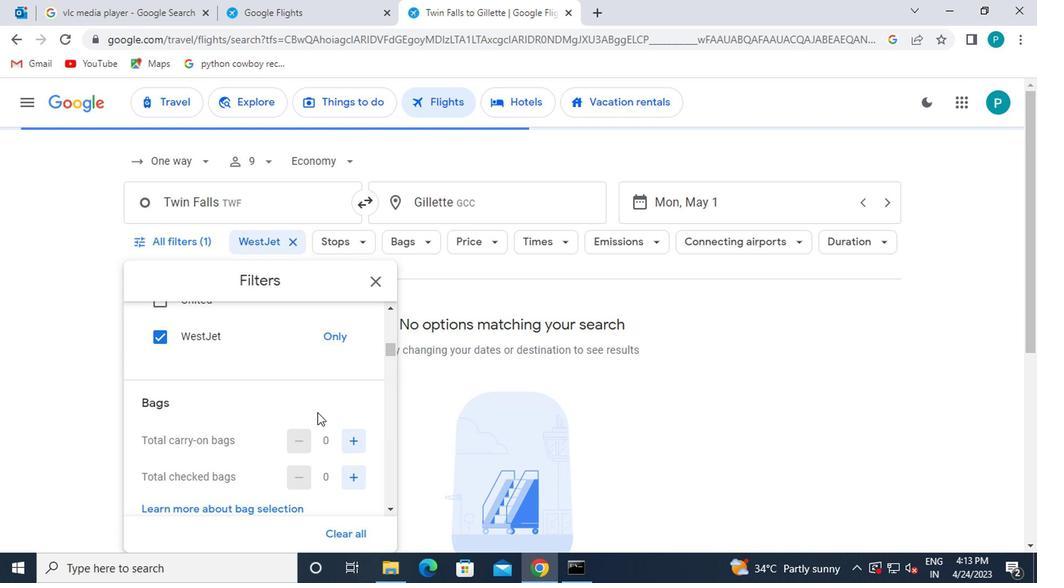 
Action: Mouse moved to (351, 374)
Screenshot: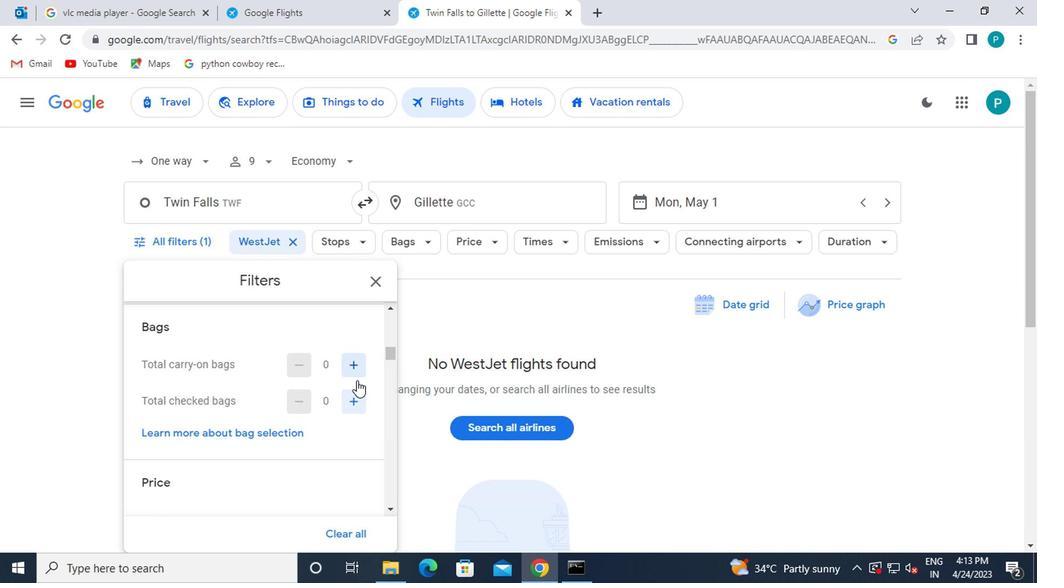 
Action: Mouse pressed left at (351, 374)
Screenshot: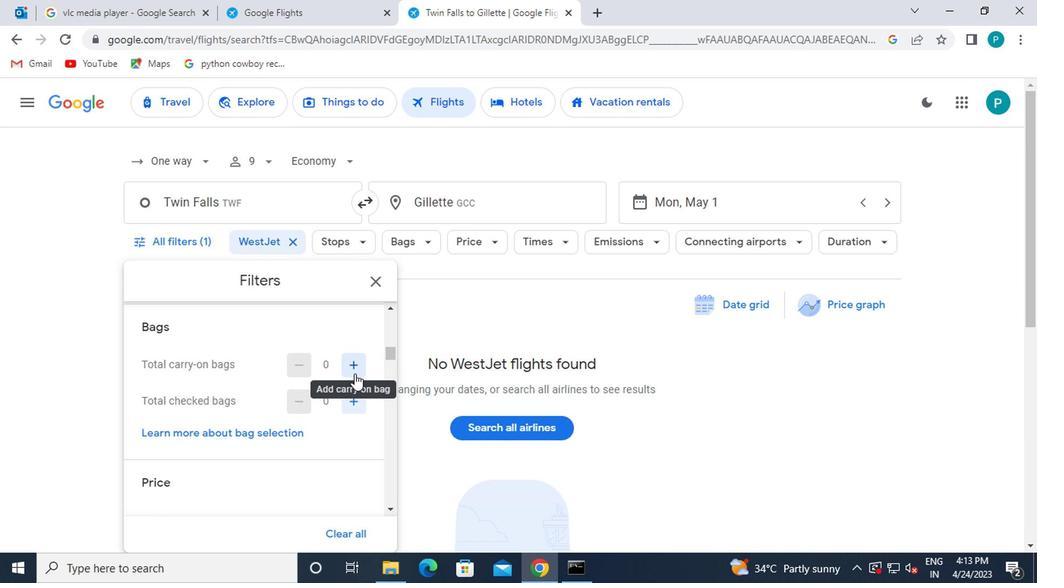 
Action: Mouse moved to (275, 446)
Screenshot: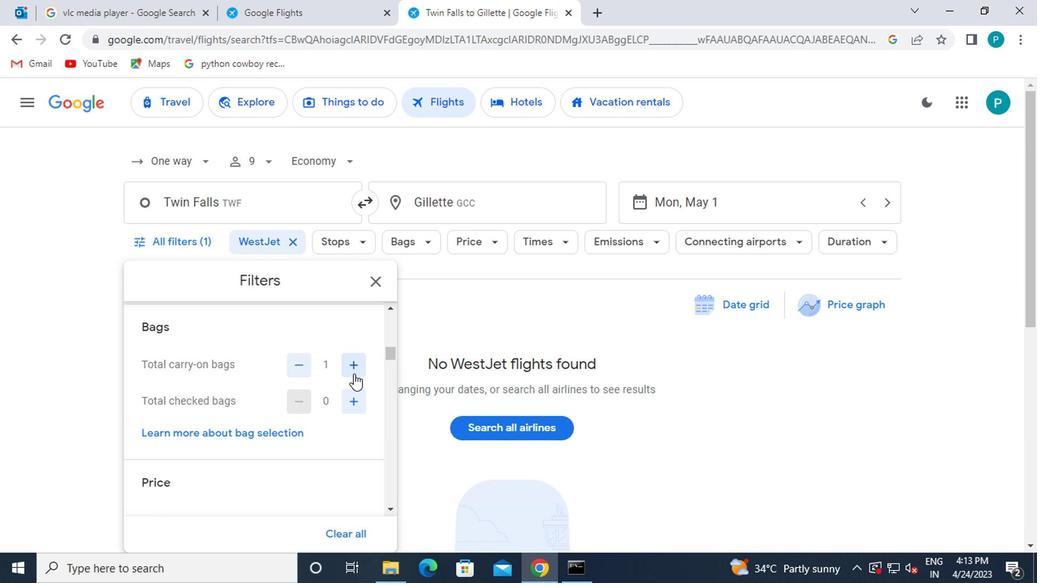 
Action: Mouse scrolled (275, 445) with delta (0, -1)
Screenshot: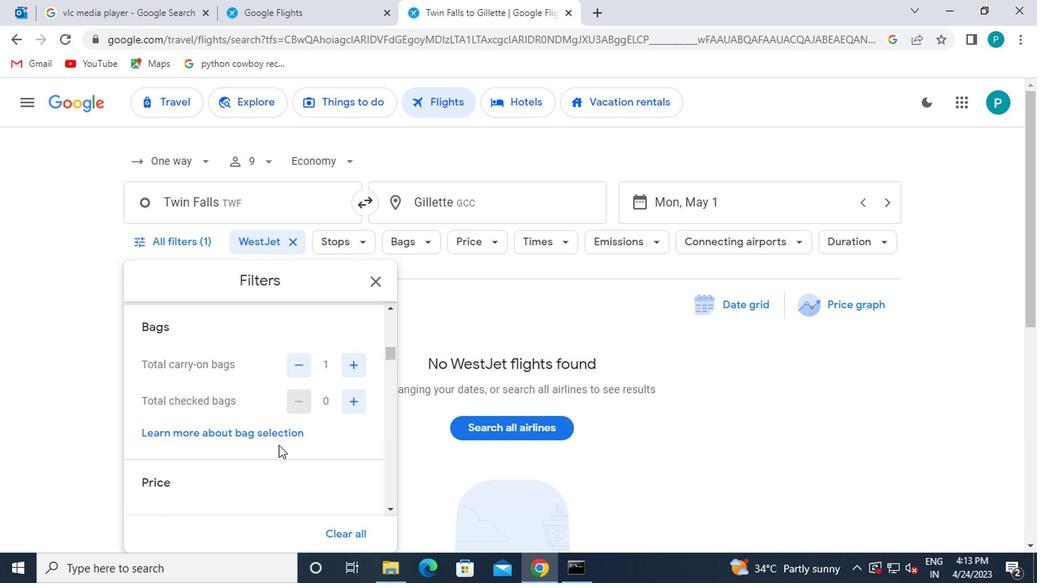 
Action: Mouse scrolled (275, 445) with delta (0, -1)
Screenshot: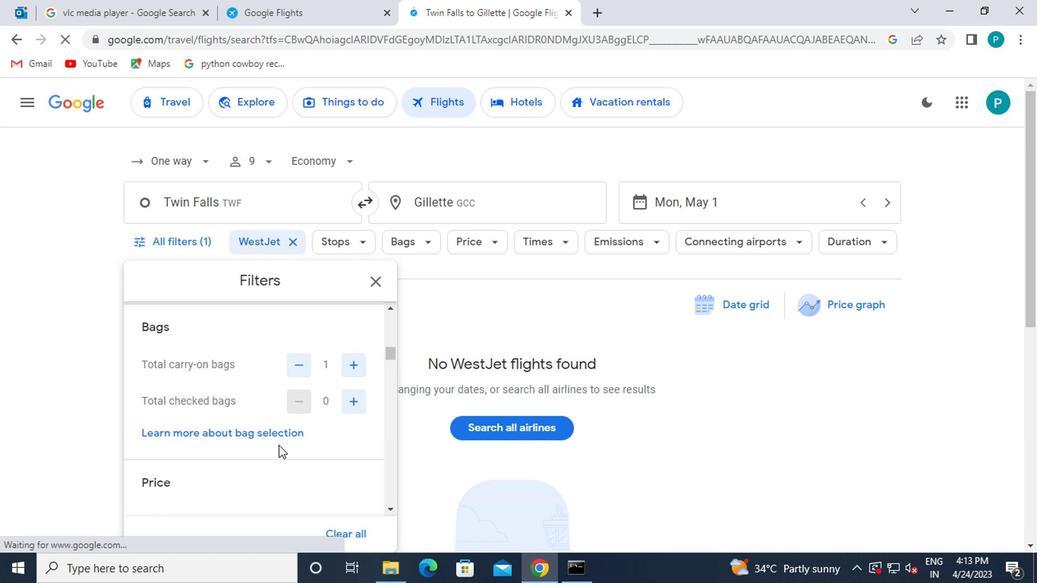 
Action: Mouse moved to (353, 393)
Screenshot: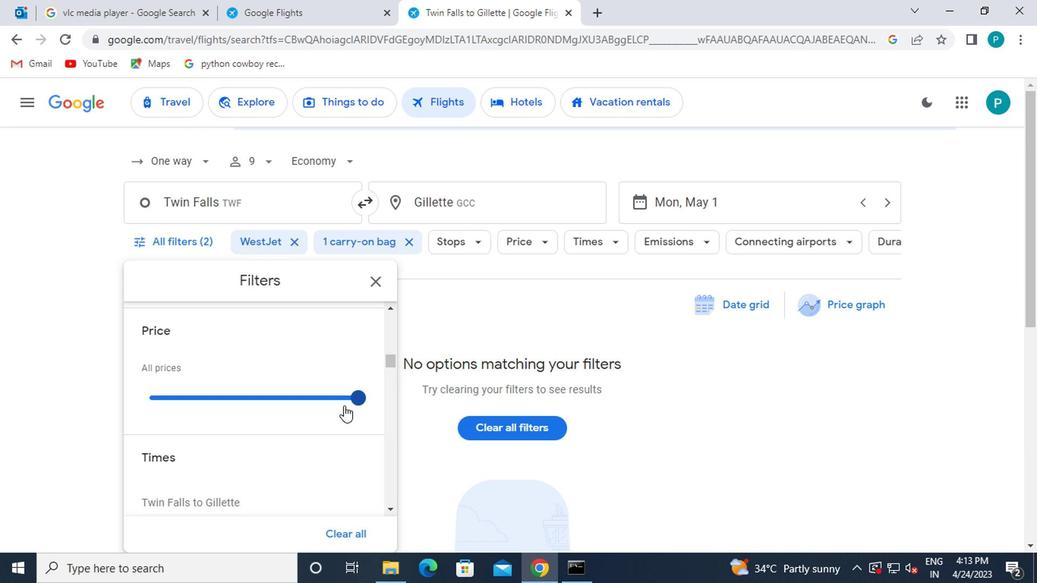 
Action: Mouse pressed left at (353, 393)
Screenshot: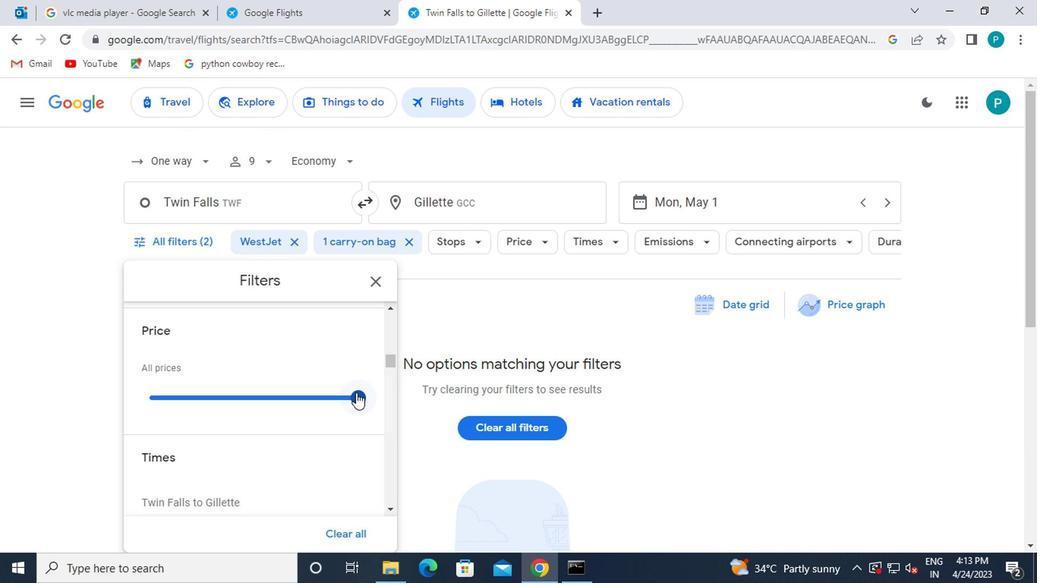 
Action: Mouse moved to (266, 429)
Screenshot: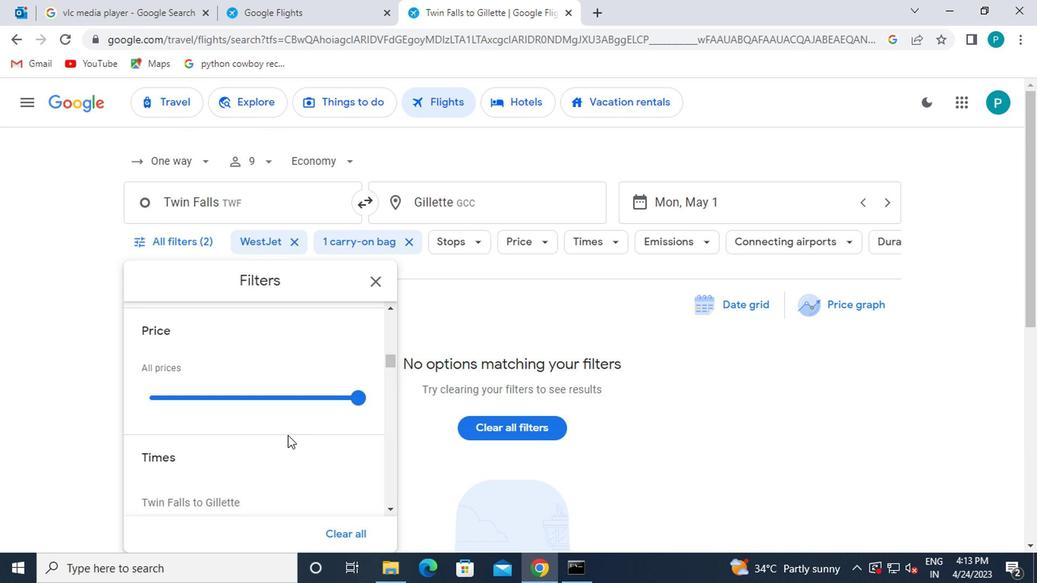 
Action: Mouse scrolled (266, 428) with delta (0, -1)
Screenshot: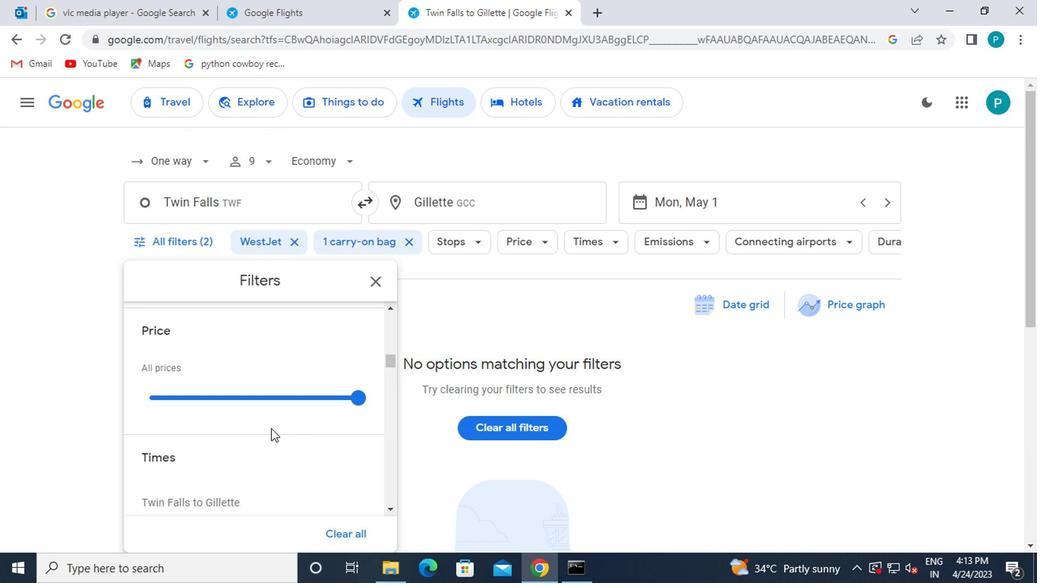 
Action: Mouse scrolled (266, 428) with delta (0, -1)
Screenshot: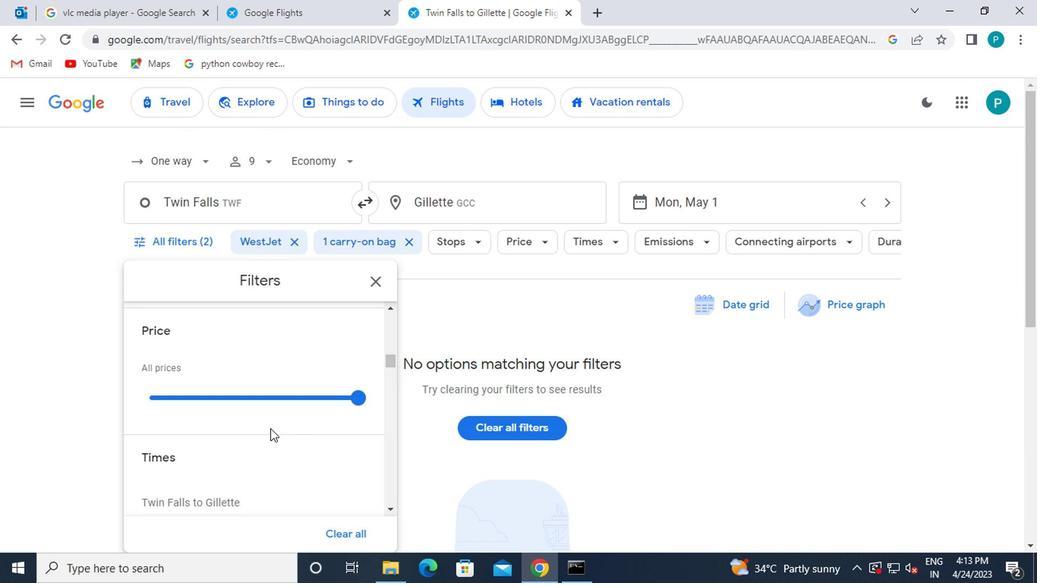 
Action: Mouse moved to (145, 412)
Screenshot: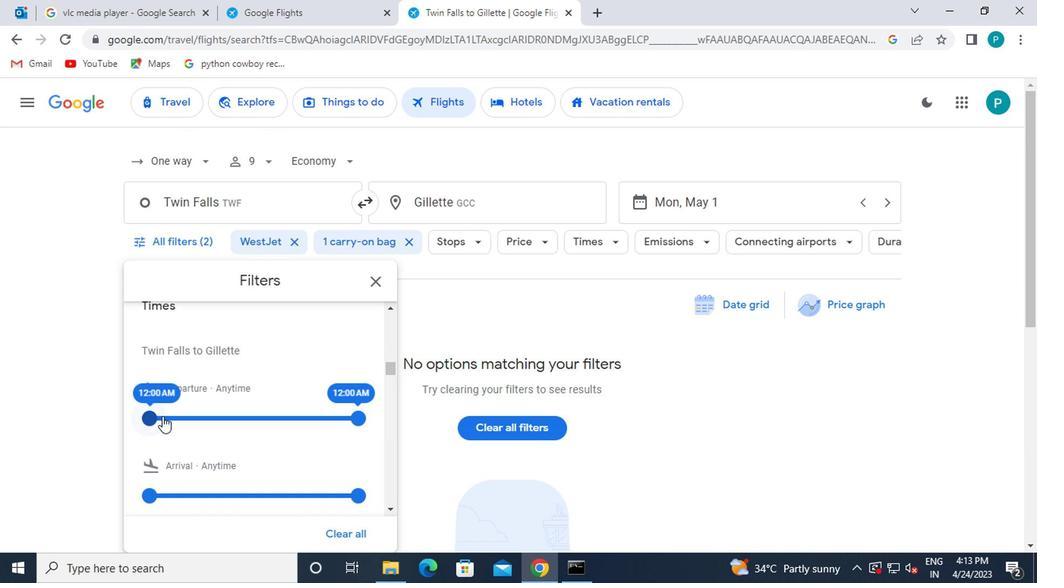 
Action: Mouse pressed left at (145, 412)
Screenshot: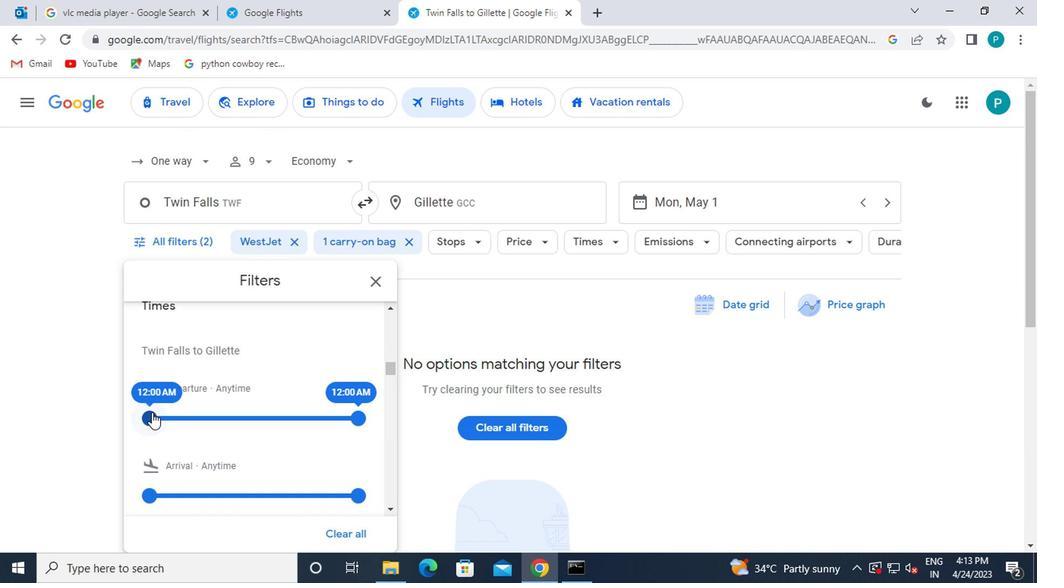 
Action: Mouse moved to (379, 276)
Screenshot: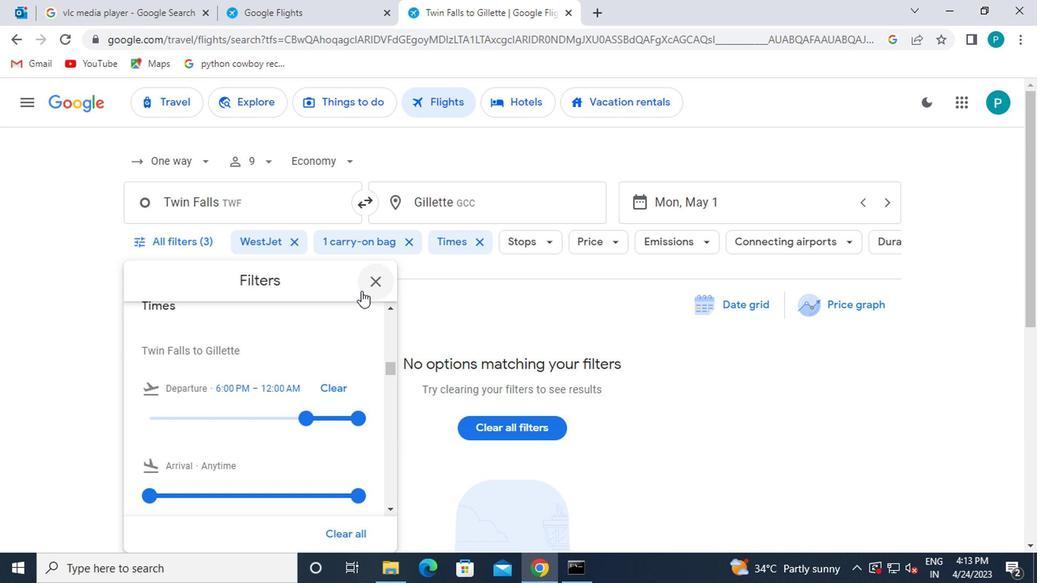 
Action: Mouse pressed left at (379, 276)
Screenshot: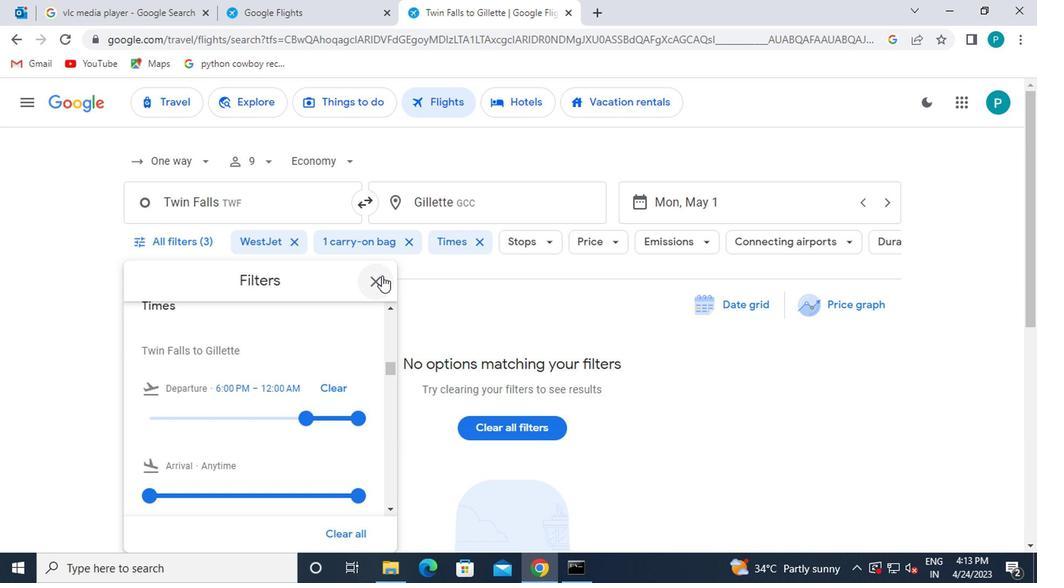 
Action: Mouse moved to (382, 276)
Screenshot: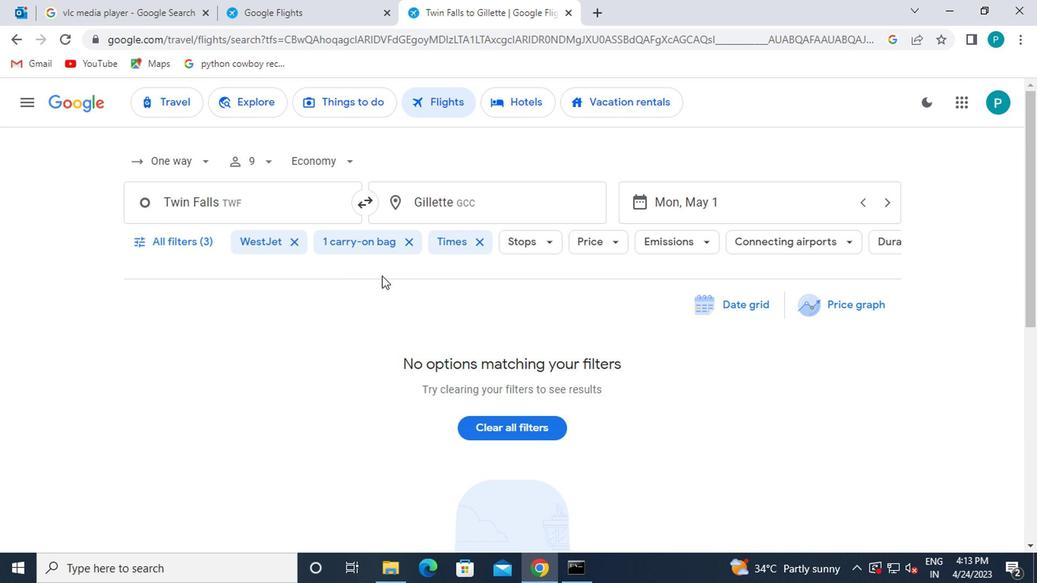 
